 Task: Check the current traffic on Lake Shore Drive.
Action: Key pressed <Key.caps_lock>L<Key.caps_lock>ake<Key.space><Key.caps_lock>S<Key.caps_lock>hore<Key.space>d
Screenshot: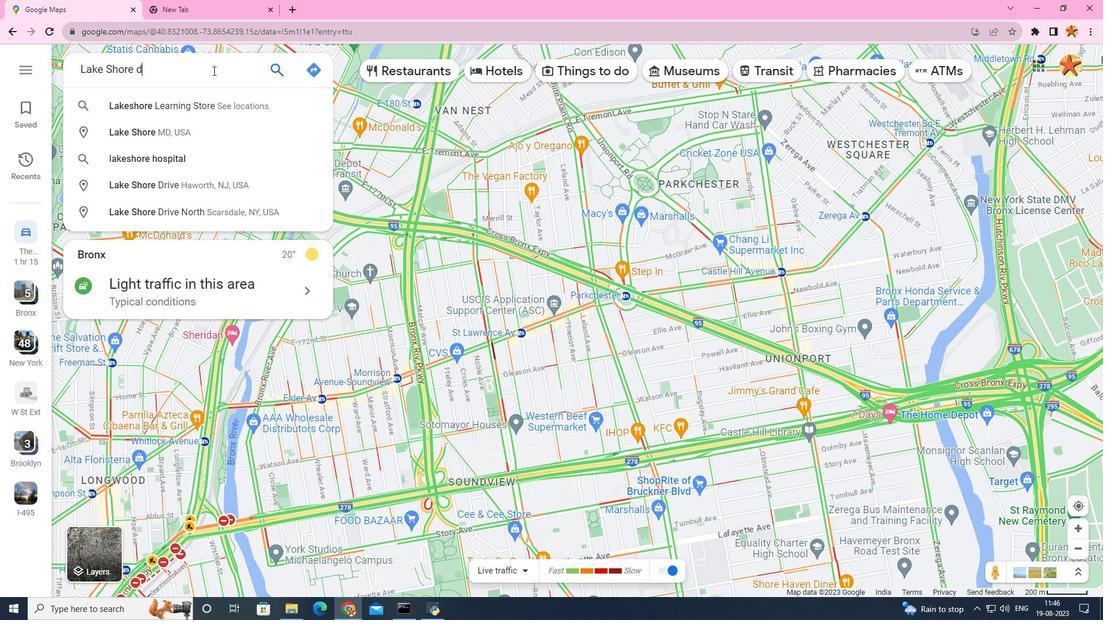 
Action: Mouse moved to (149, 195)
Screenshot: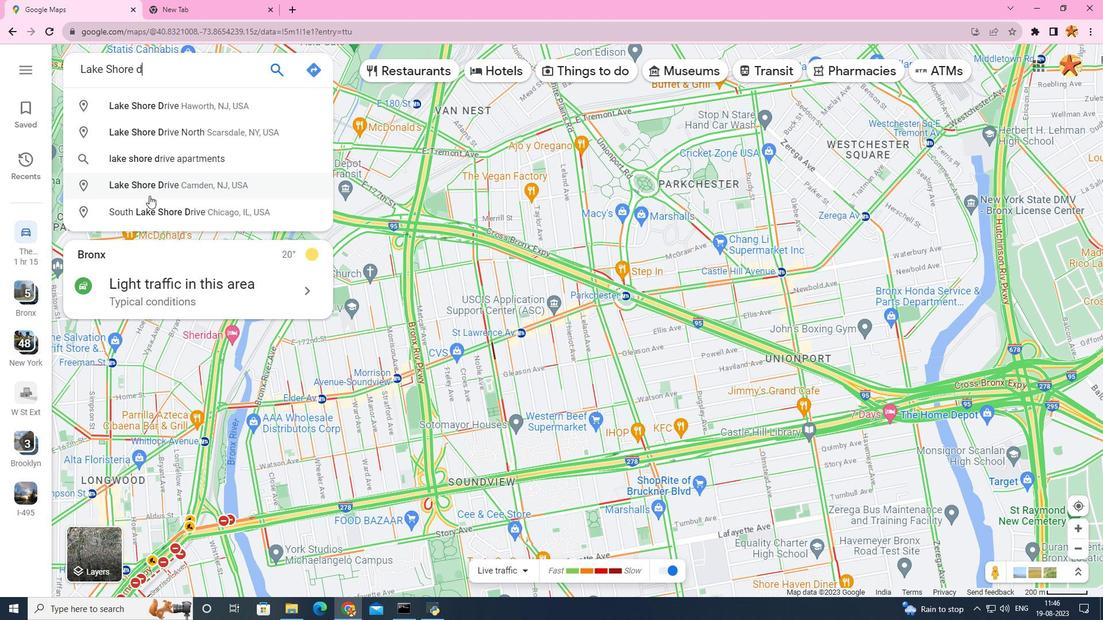 
Action: Mouse pressed left at (149, 195)
Screenshot: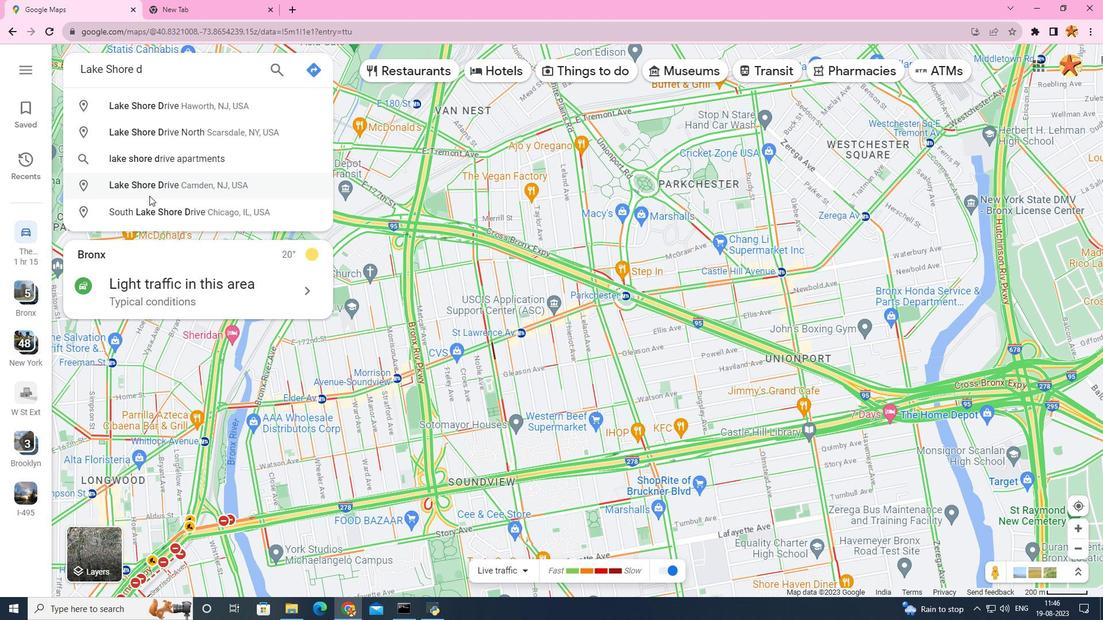 
Action: Mouse moved to (494, 553)
Screenshot: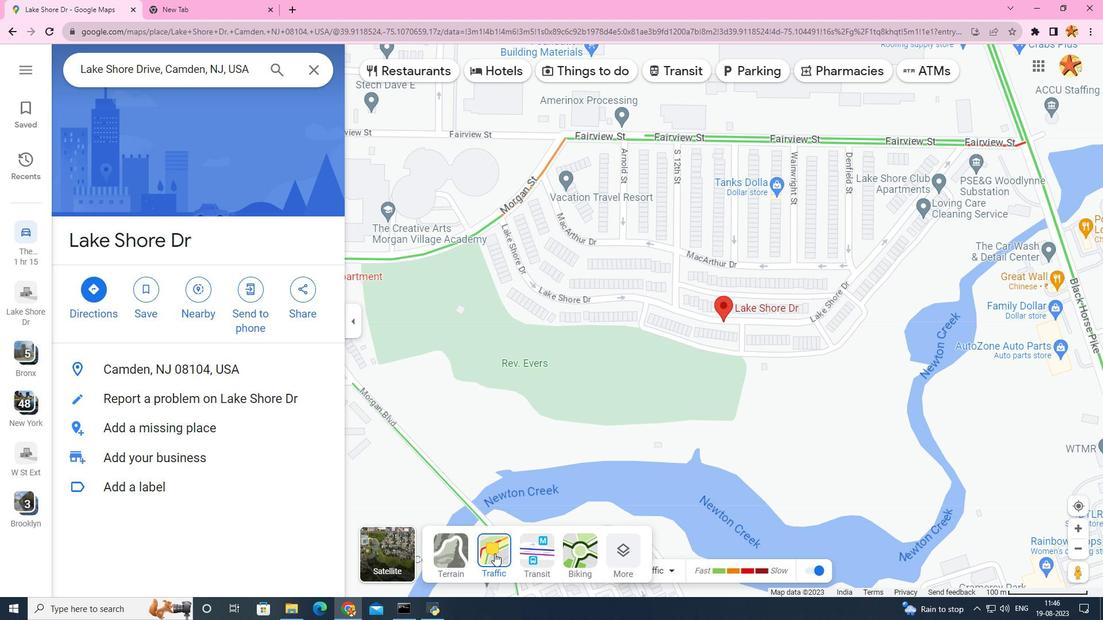 
Action: Mouse pressed left at (494, 553)
Screenshot: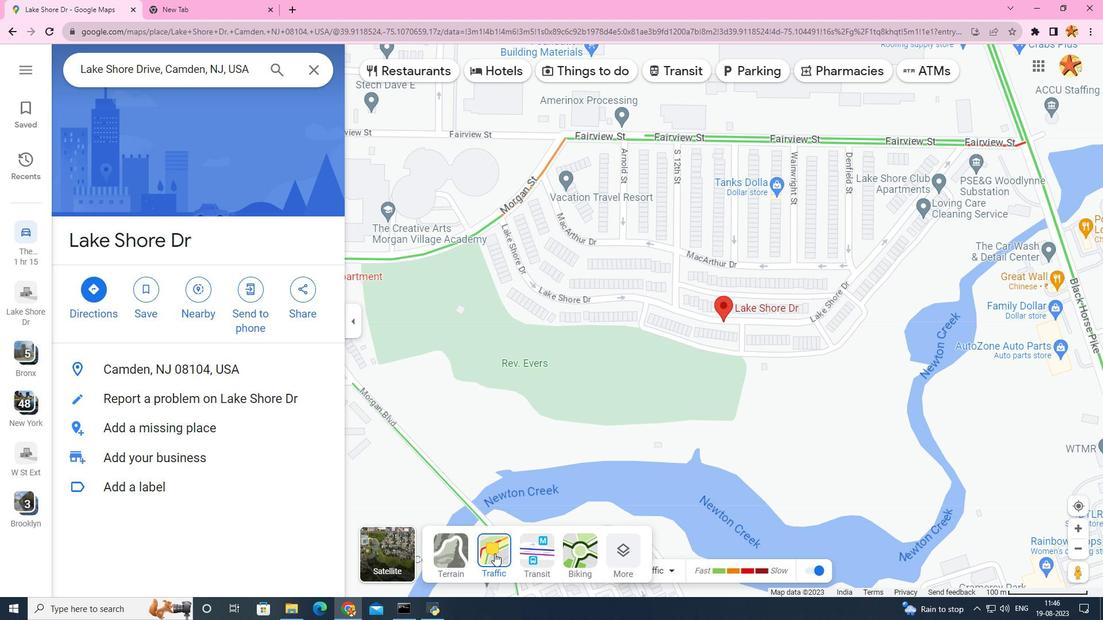 
Action: Mouse pressed left at (494, 553)
Screenshot: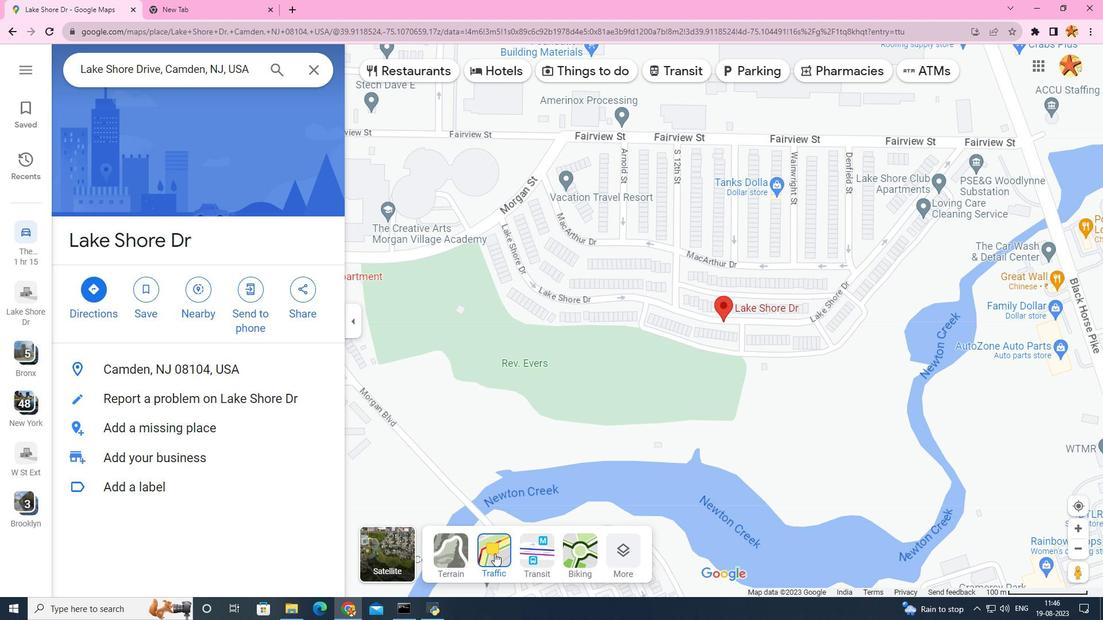 
Action: Mouse moved to (845, 297)
Screenshot: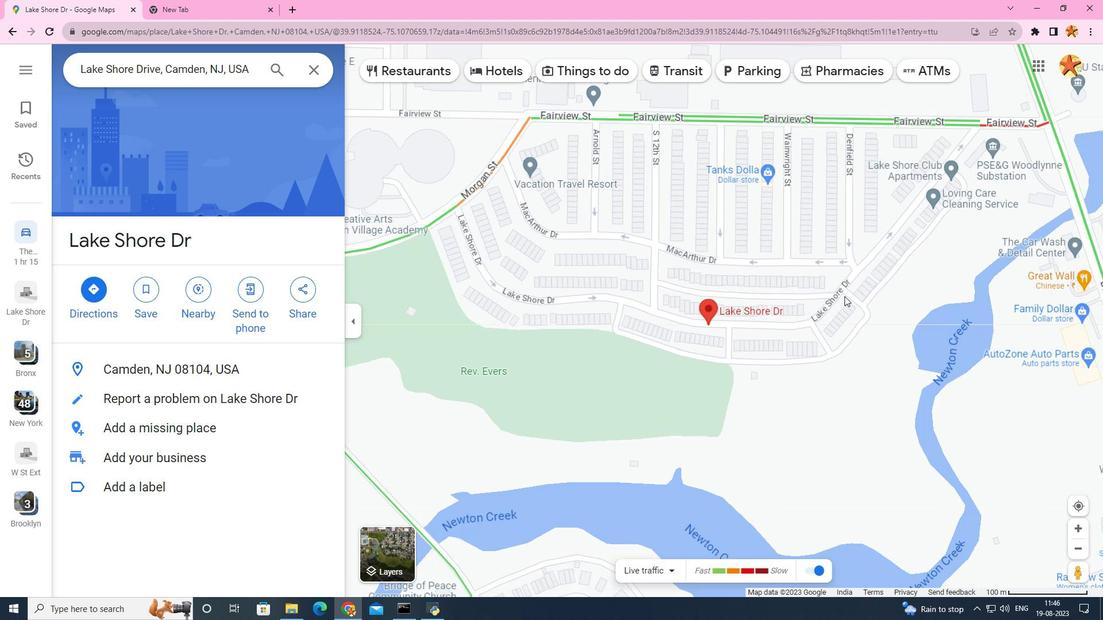 
Action: Mouse scrolled (845, 297) with delta (0, 0)
Screenshot: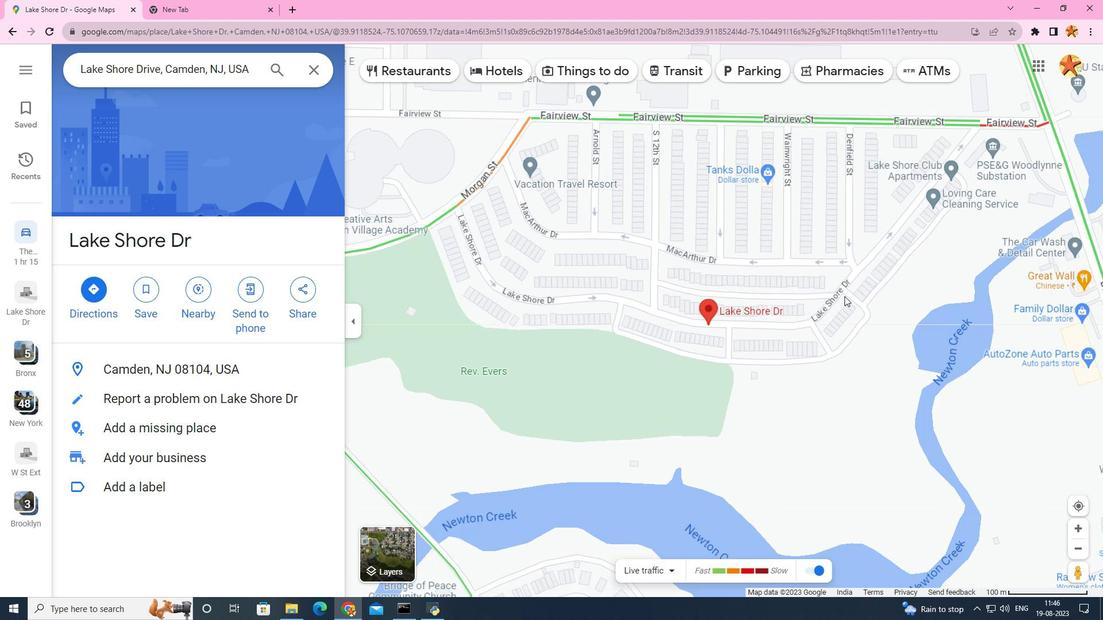 
Action: Mouse moved to (844, 296)
Screenshot: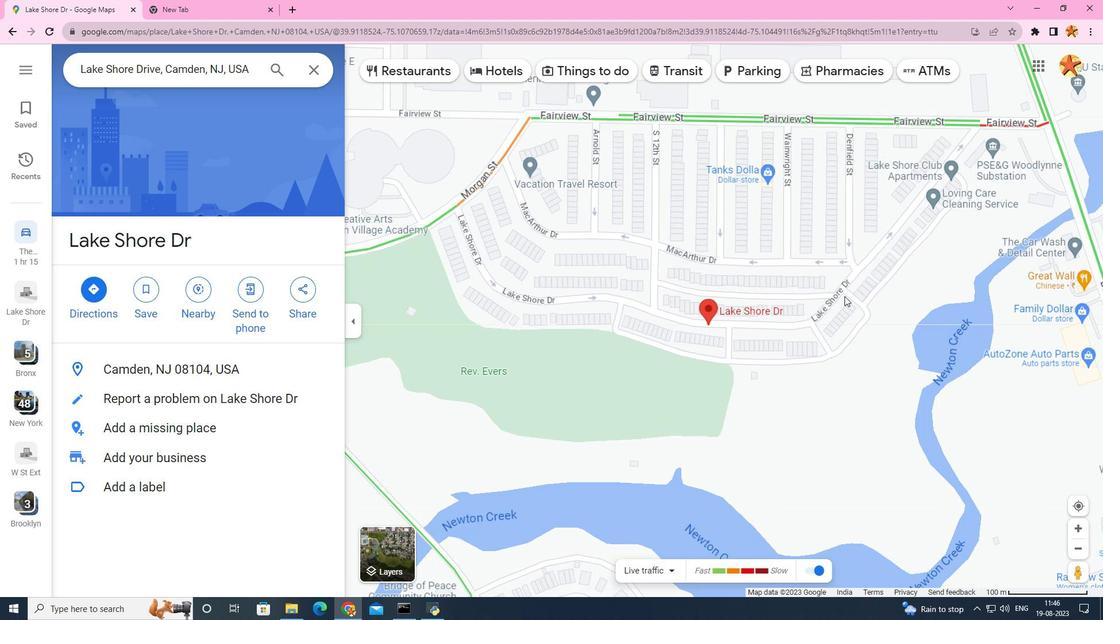 
Action: Mouse scrolled (844, 297) with delta (0, 0)
Screenshot: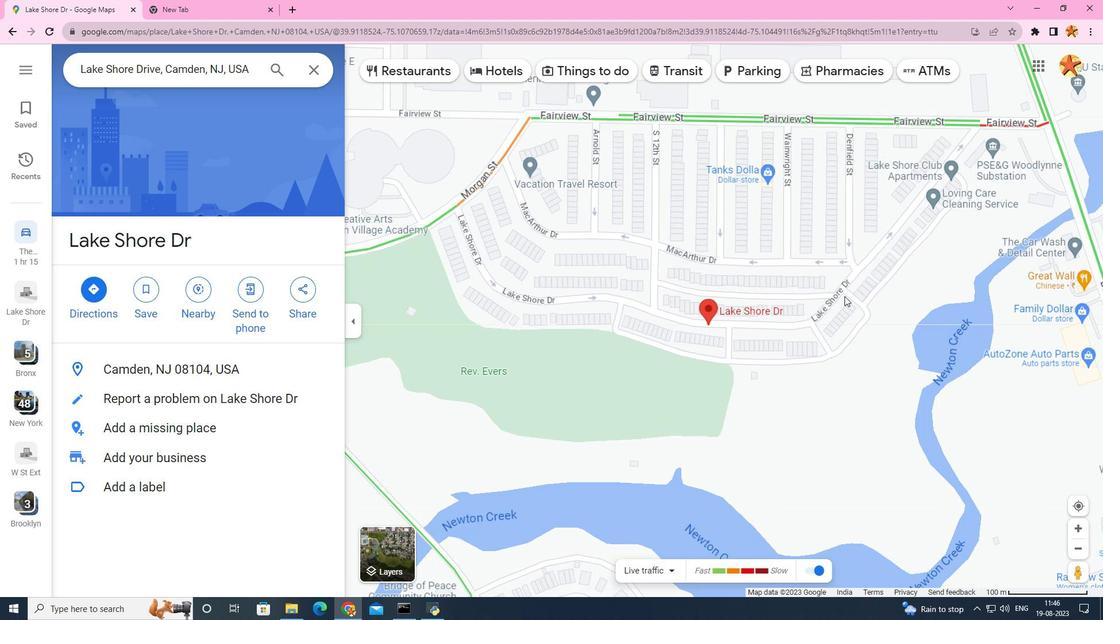 
Action: Mouse scrolled (844, 297) with delta (0, 0)
Screenshot: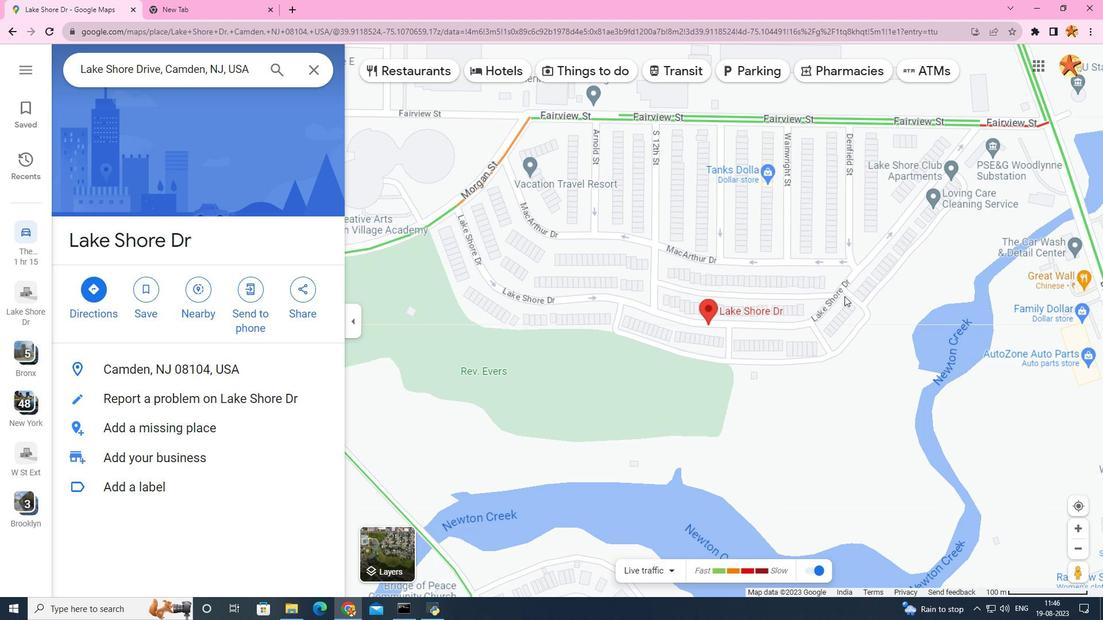 
Action: Mouse scrolled (844, 297) with delta (0, 0)
Screenshot: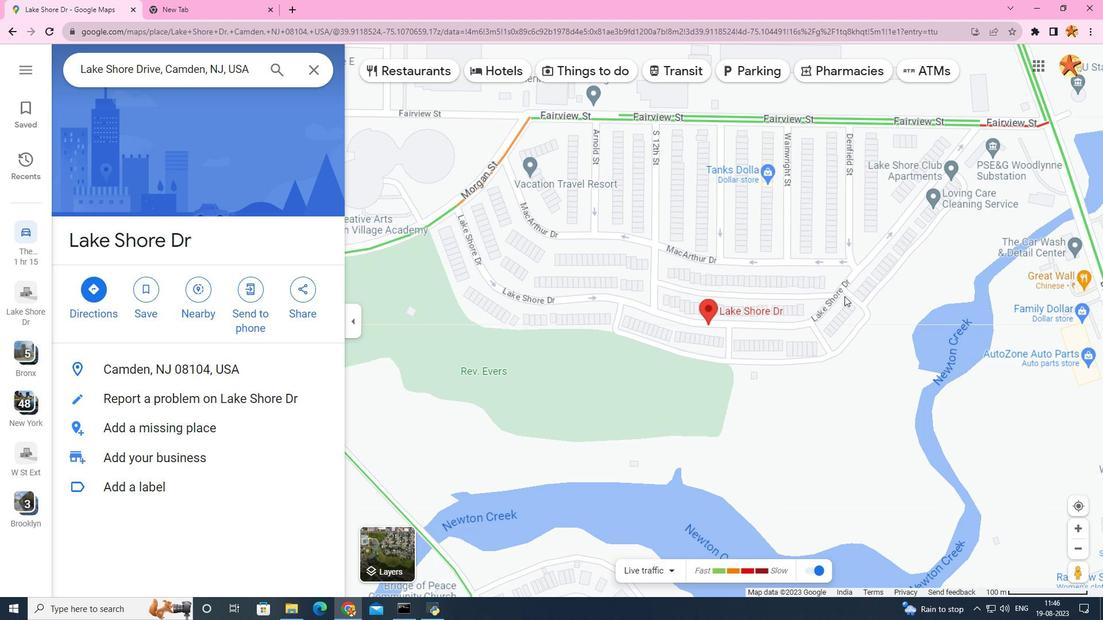 
Action: Mouse moved to (844, 296)
Screenshot: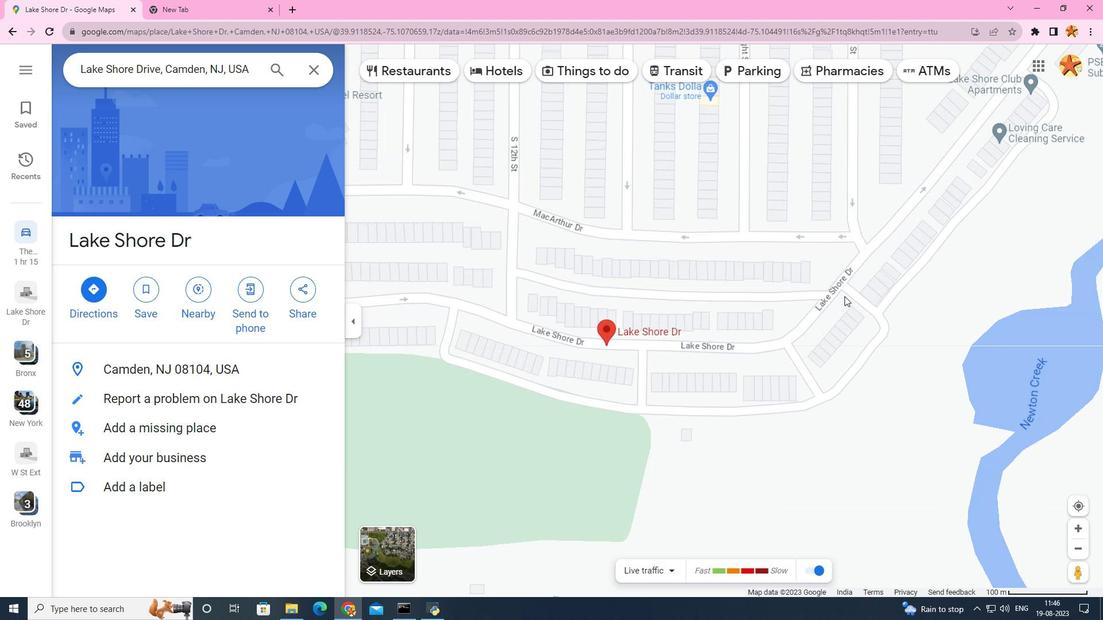 
Action: Mouse scrolled (844, 297) with delta (0, 0)
Screenshot: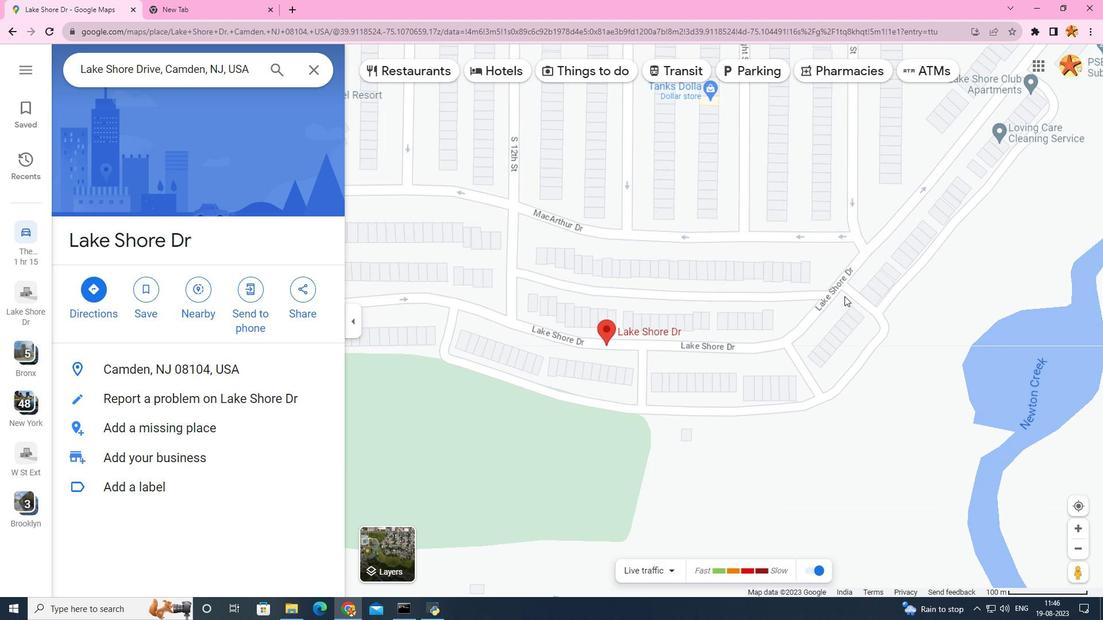 
Action: Mouse moved to (528, 236)
Screenshot: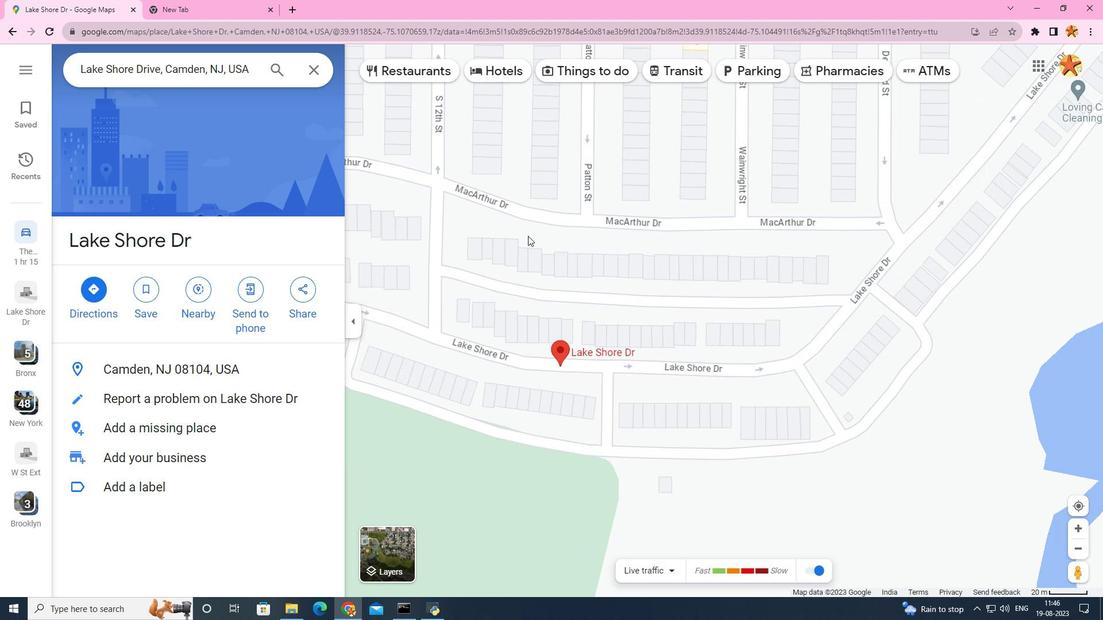 
Action: Mouse scrolled (528, 236) with delta (0, 0)
Screenshot: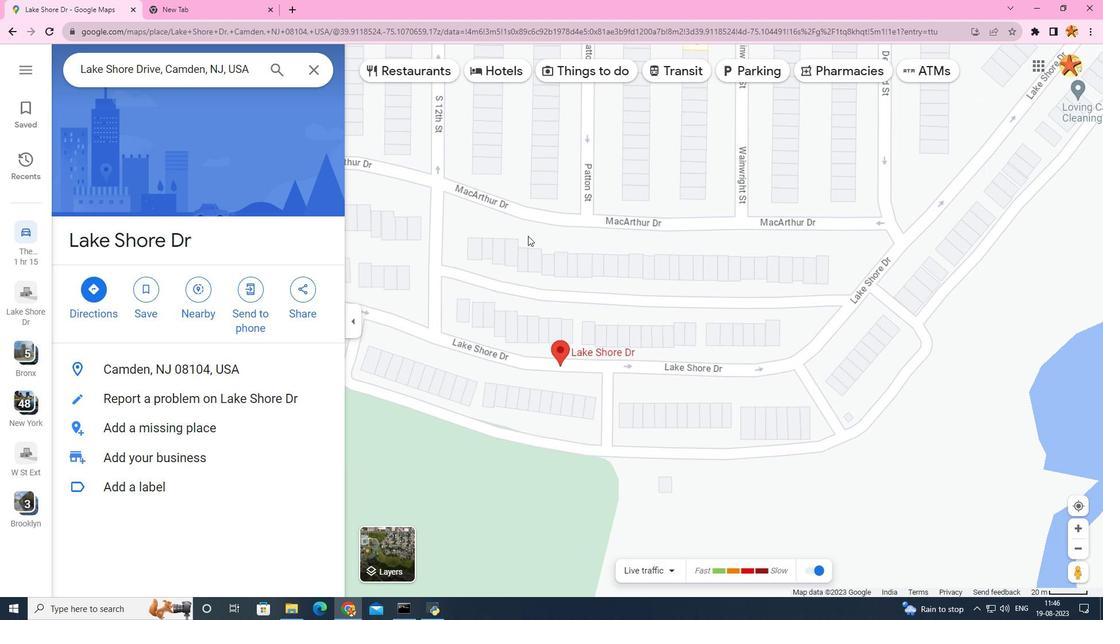 
Action: Mouse scrolled (528, 236) with delta (0, 0)
Screenshot: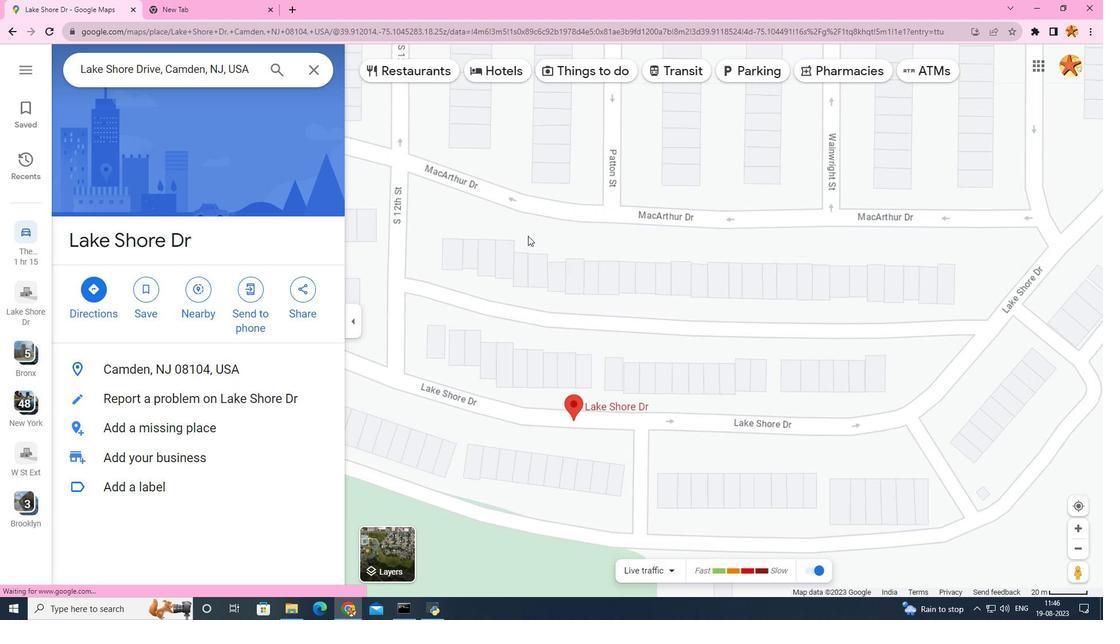 
Action: Mouse scrolled (528, 236) with delta (0, 0)
Screenshot: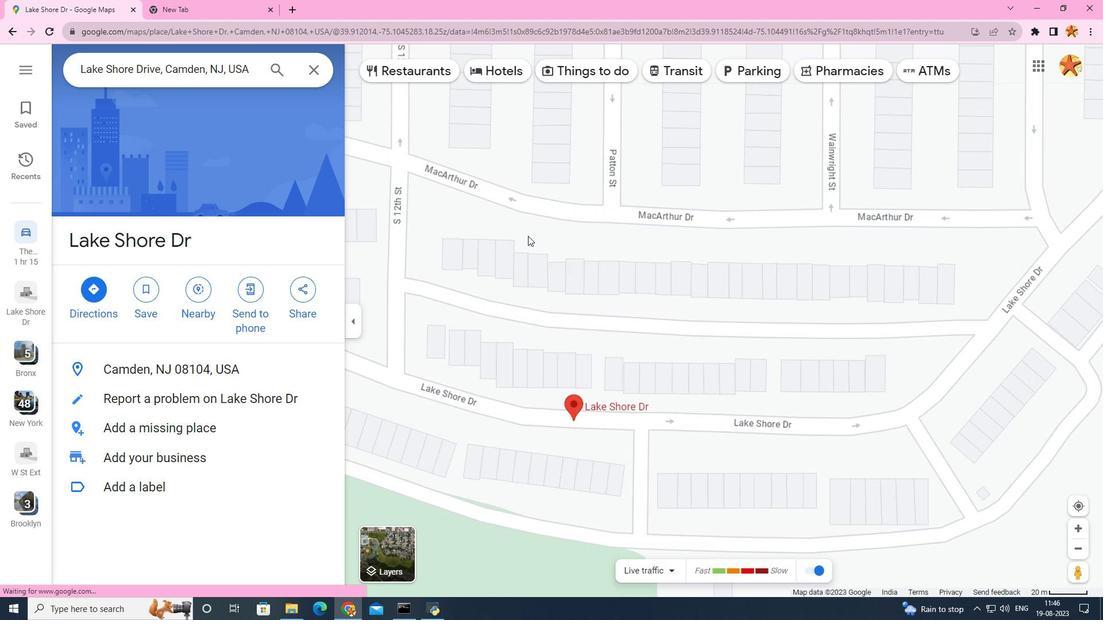 
Action: Mouse scrolled (528, 236) with delta (0, 0)
Screenshot: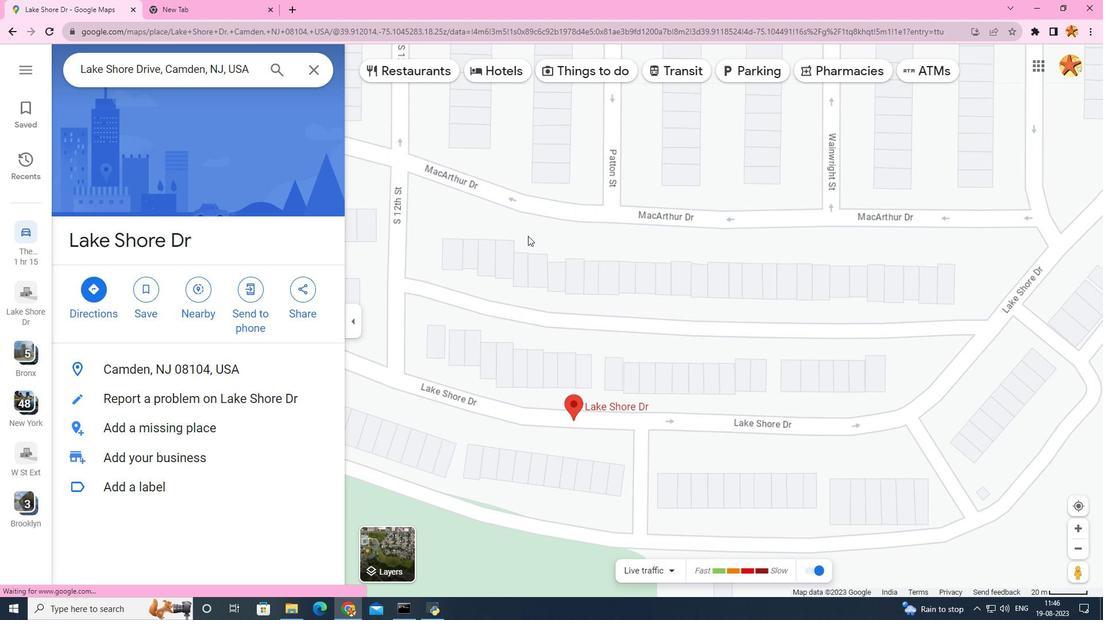 
Action: Mouse moved to (533, 491)
Screenshot: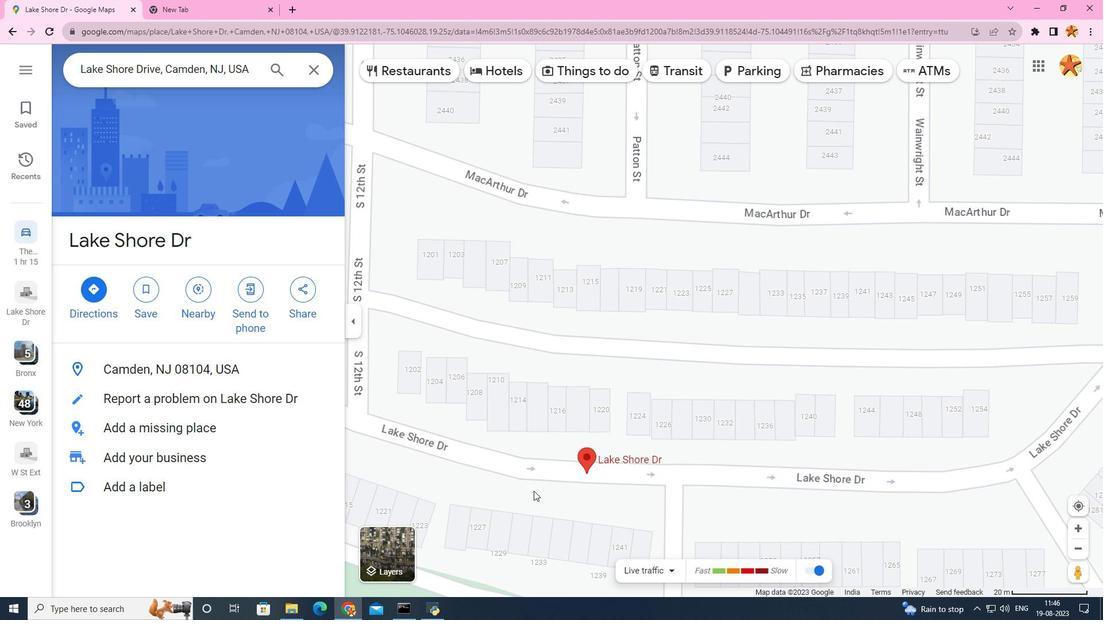 
Action: Mouse scrolled (533, 491) with delta (0, 0)
Screenshot: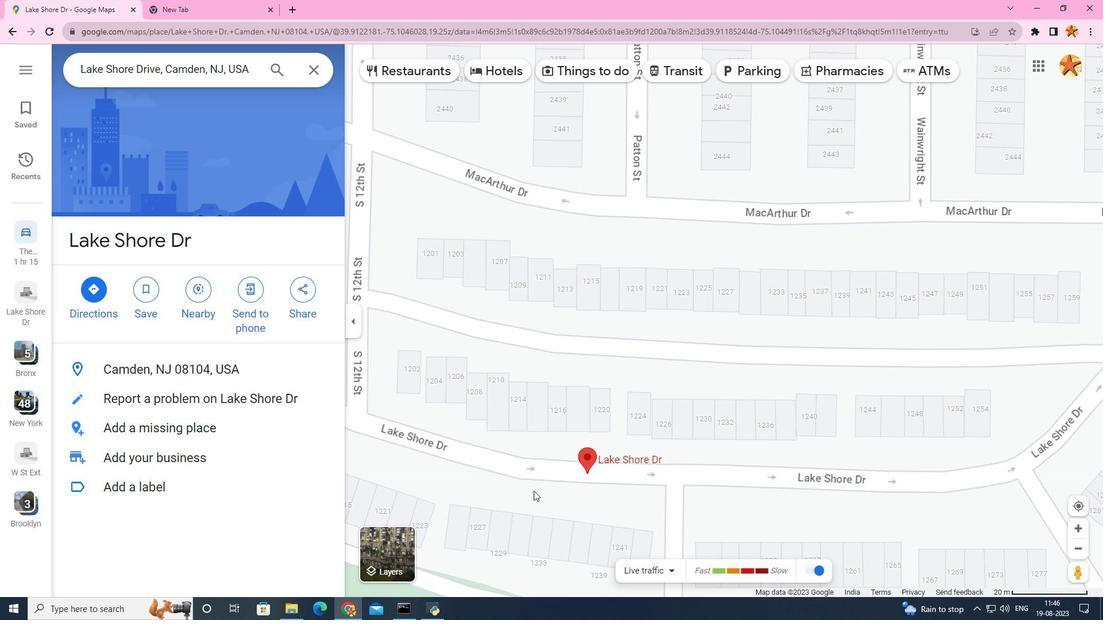 
Action: Mouse scrolled (533, 491) with delta (0, 0)
Screenshot: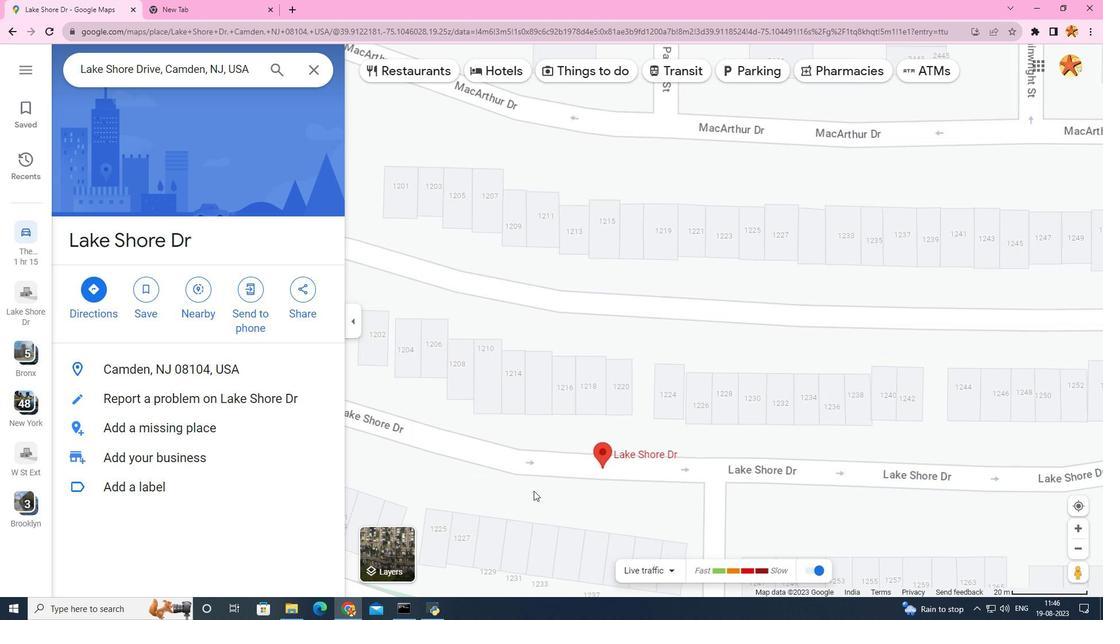 
Action: Mouse scrolled (533, 491) with delta (0, 0)
Screenshot: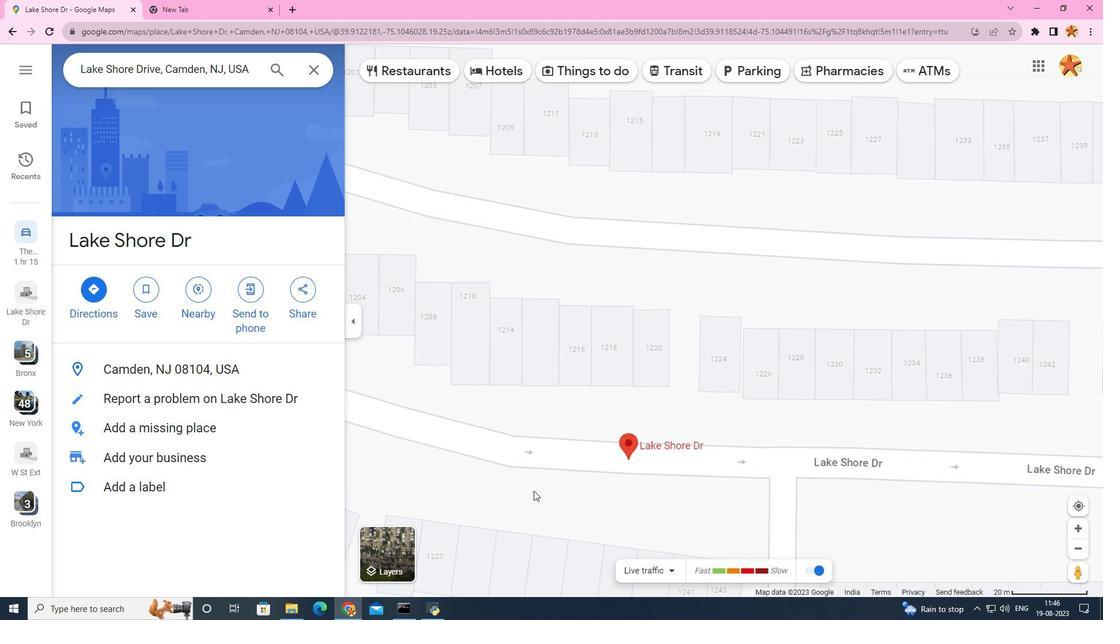 
Action: Mouse scrolled (533, 491) with delta (0, 0)
Screenshot: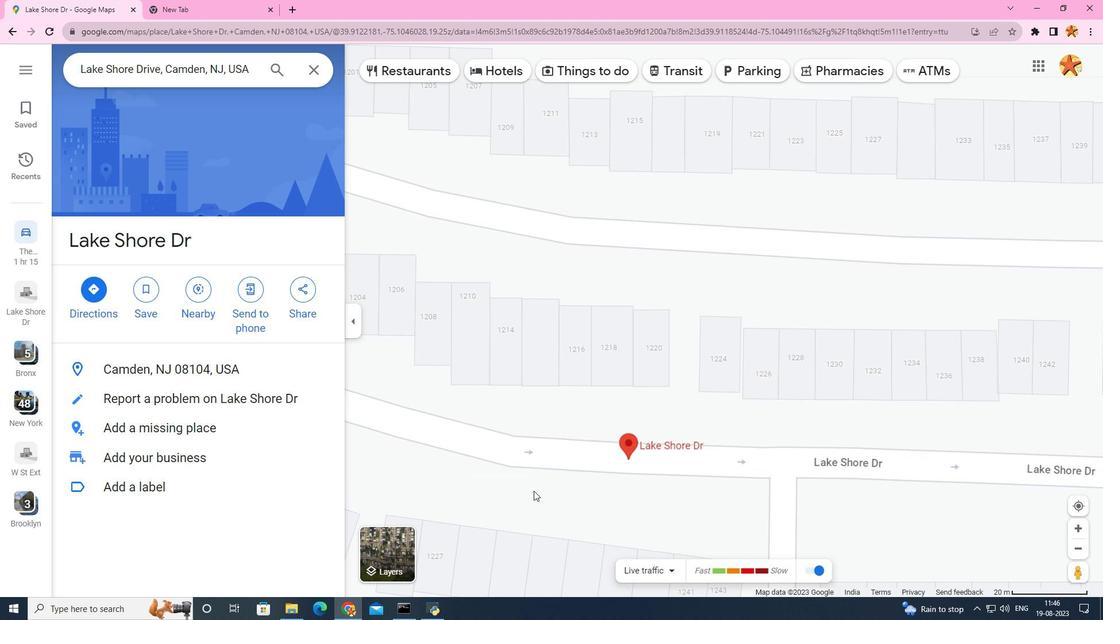
Action: Mouse scrolled (533, 491) with delta (0, 0)
Screenshot: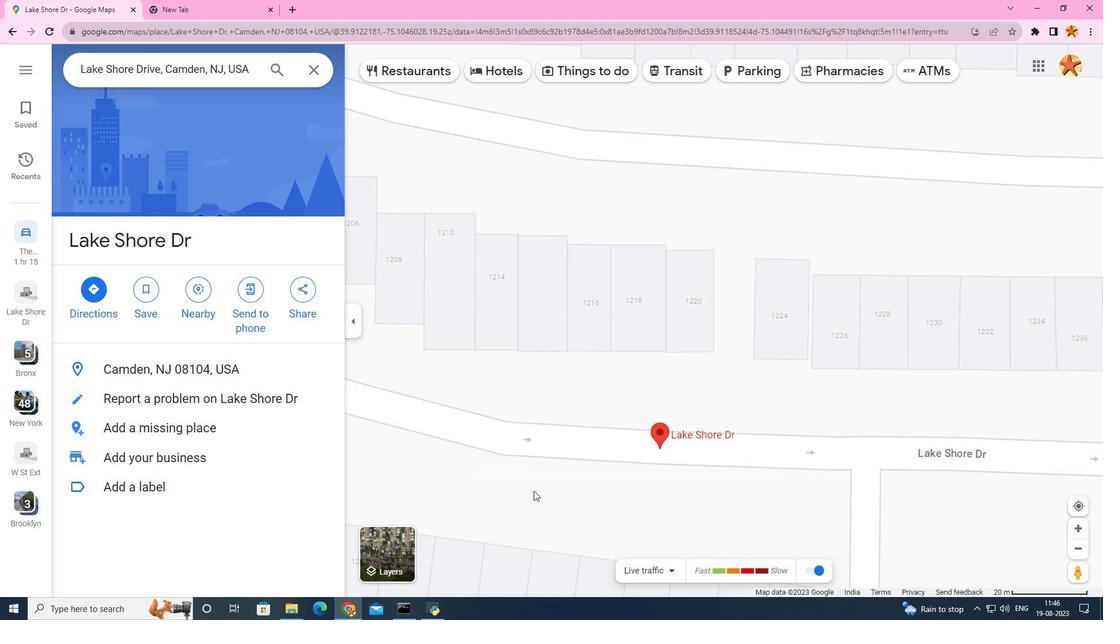 
Action: Mouse scrolled (533, 490) with delta (0, 0)
Screenshot: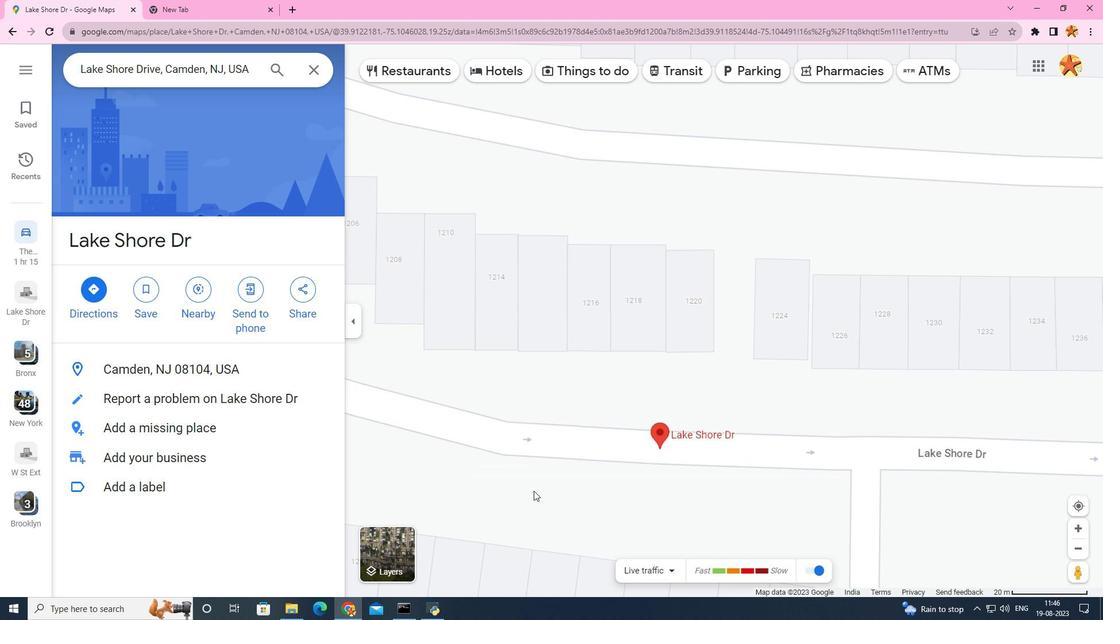 
Action: Mouse scrolled (533, 490) with delta (0, 0)
Screenshot: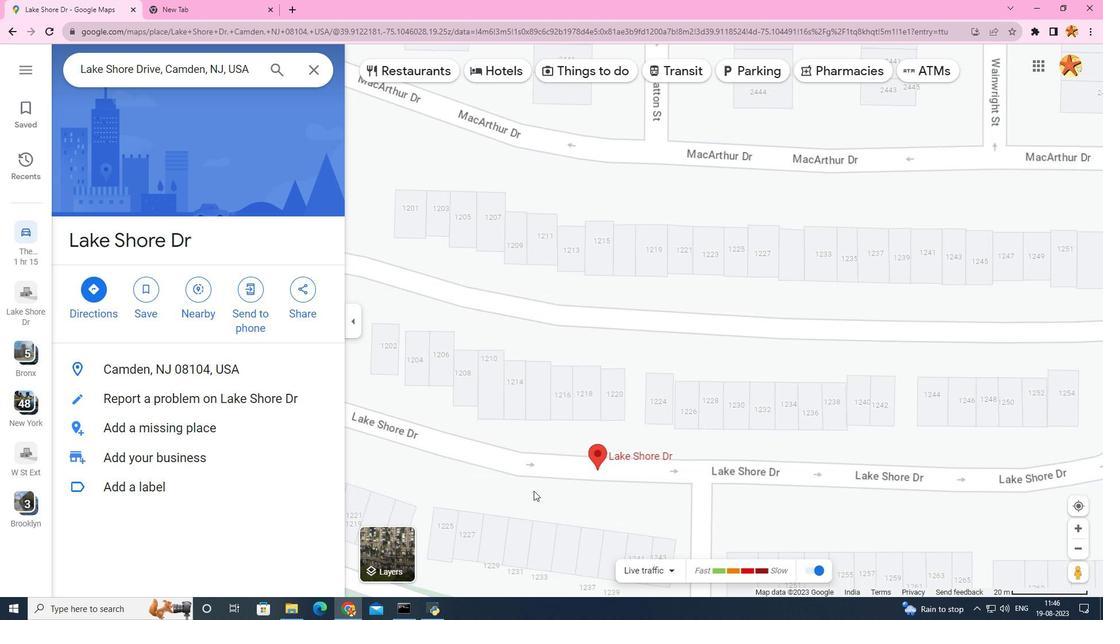 
Action: Mouse scrolled (533, 490) with delta (0, 0)
Screenshot: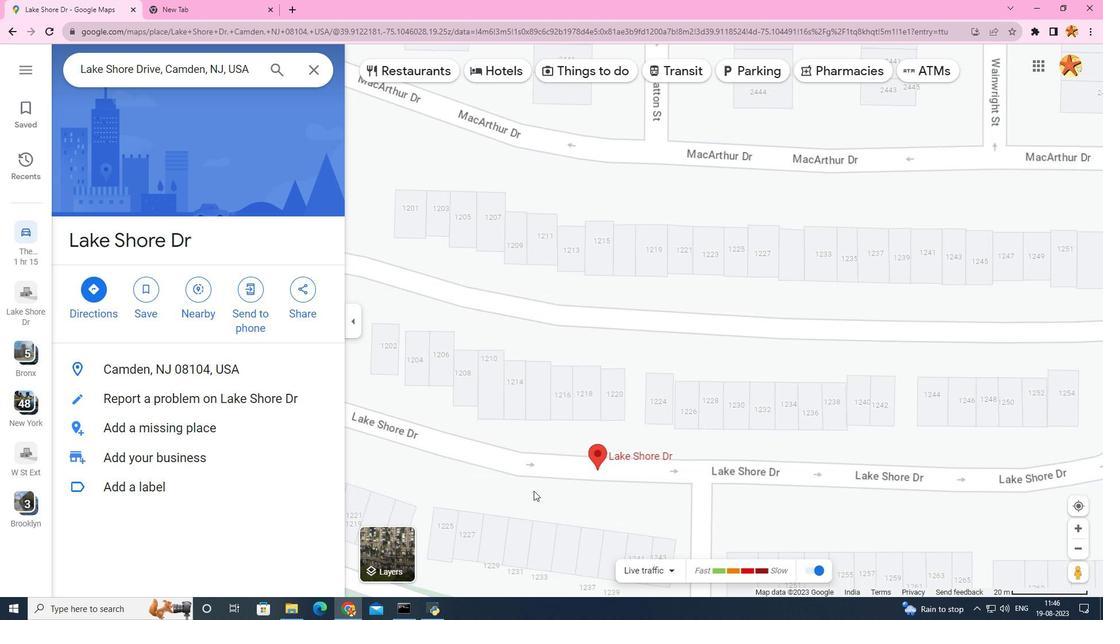 
Action: Mouse scrolled (533, 490) with delta (0, 0)
Screenshot: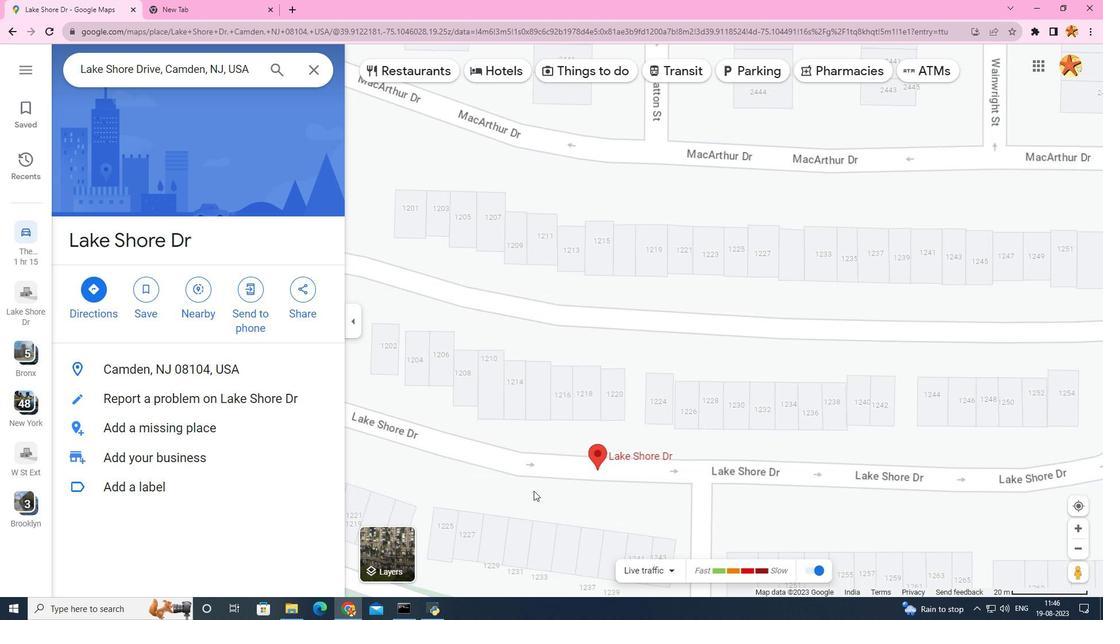 
Action: Mouse scrolled (533, 490) with delta (0, 0)
Screenshot: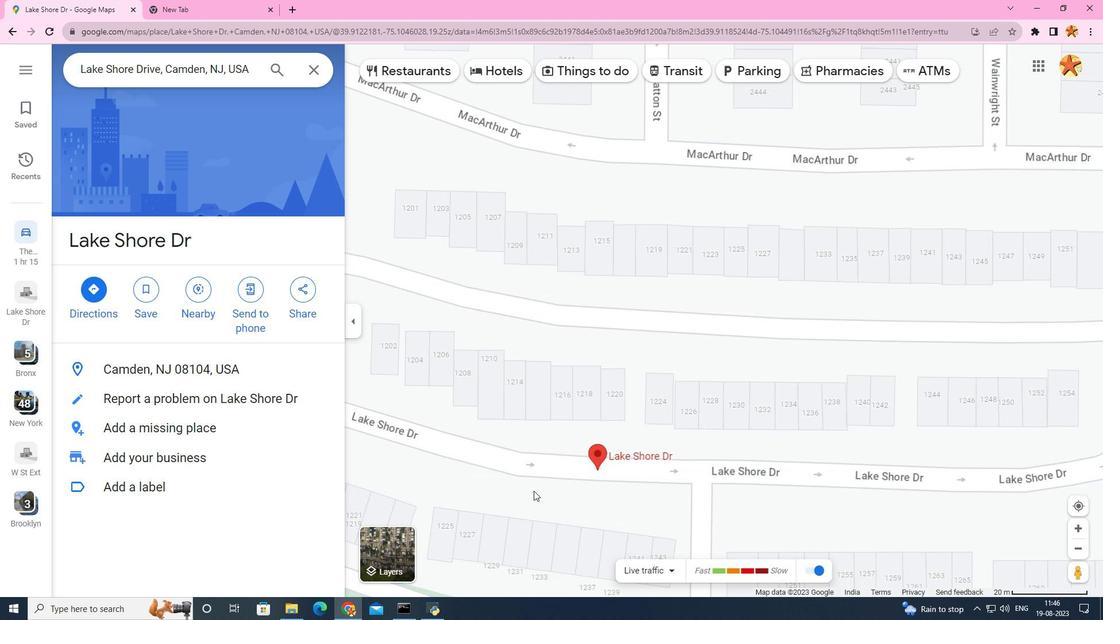 
Action: Mouse scrolled (533, 490) with delta (0, 0)
Screenshot: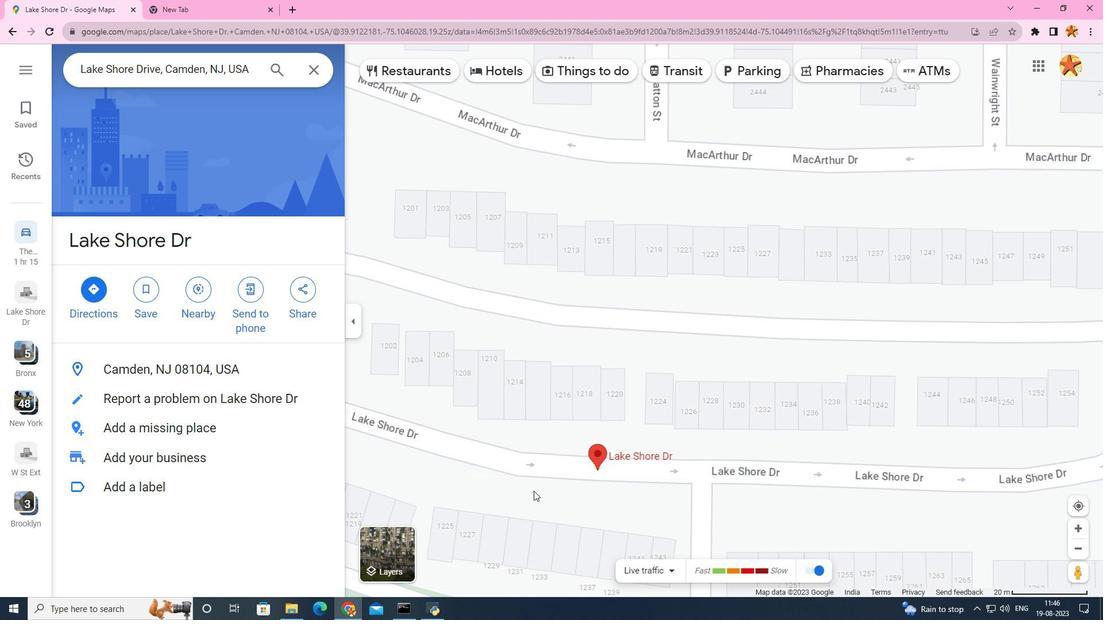 
Action: Mouse scrolled (533, 490) with delta (0, 0)
Screenshot: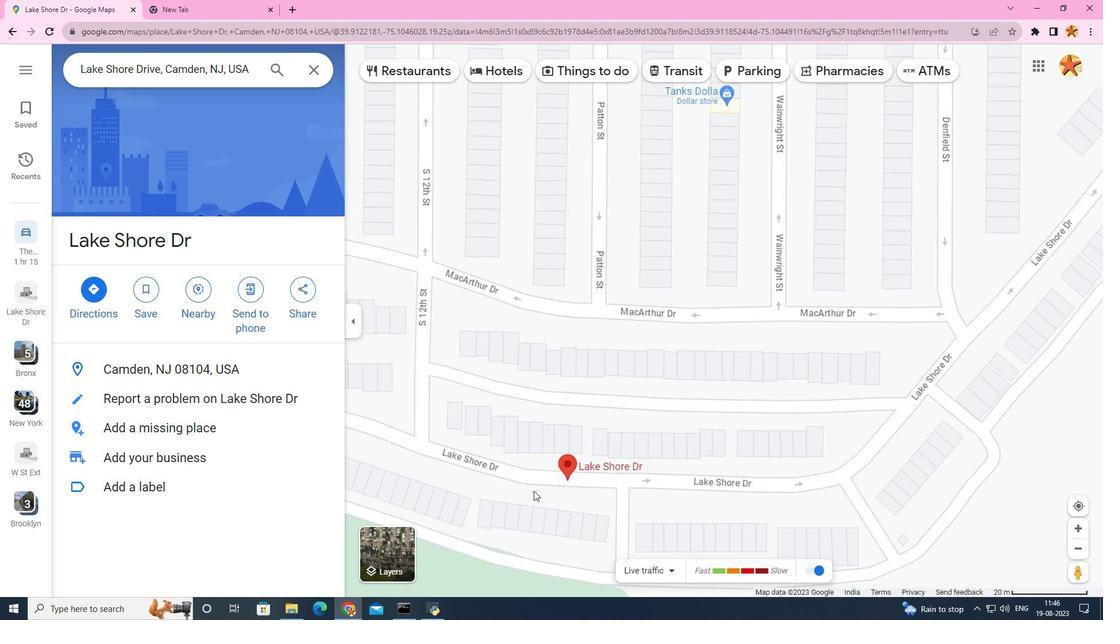 
Action: Mouse scrolled (533, 490) with delta (0, 0)
Screenshot: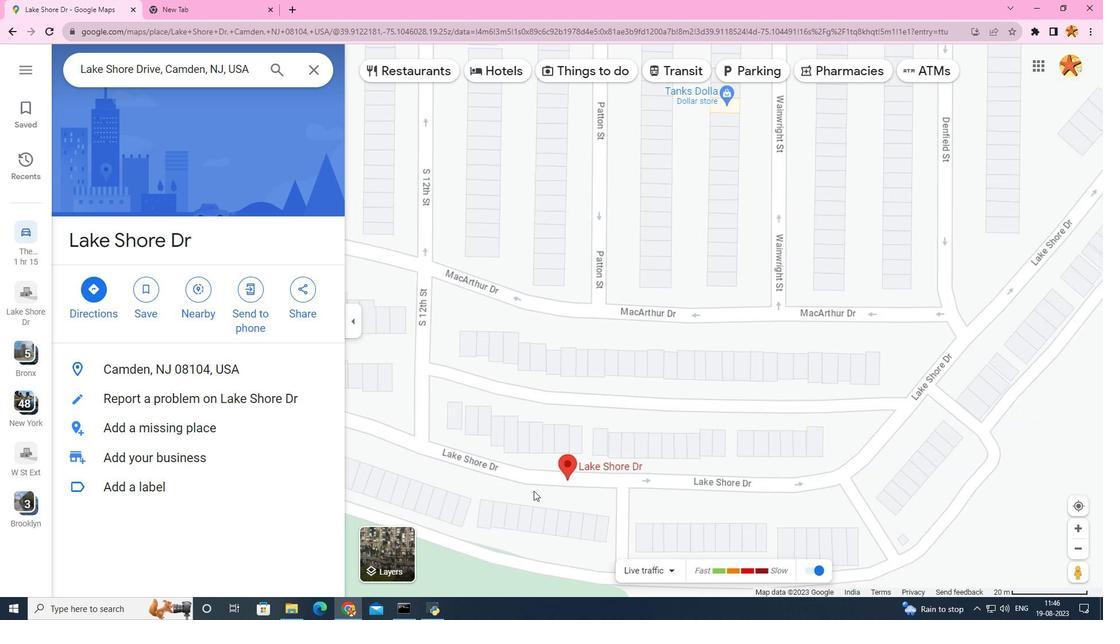 
Action: Mouse scrolled (533, 491) with delta (0, 0)
Screenshot: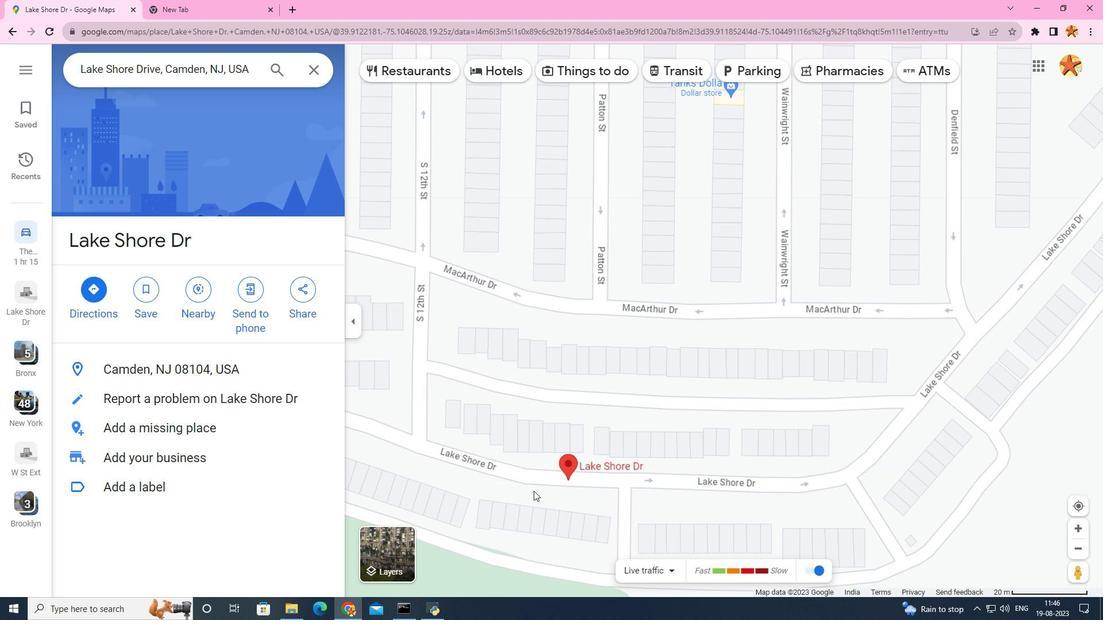 
Action: Mouse scrolled (533, 491) with delta (0, 0)
Screenshot: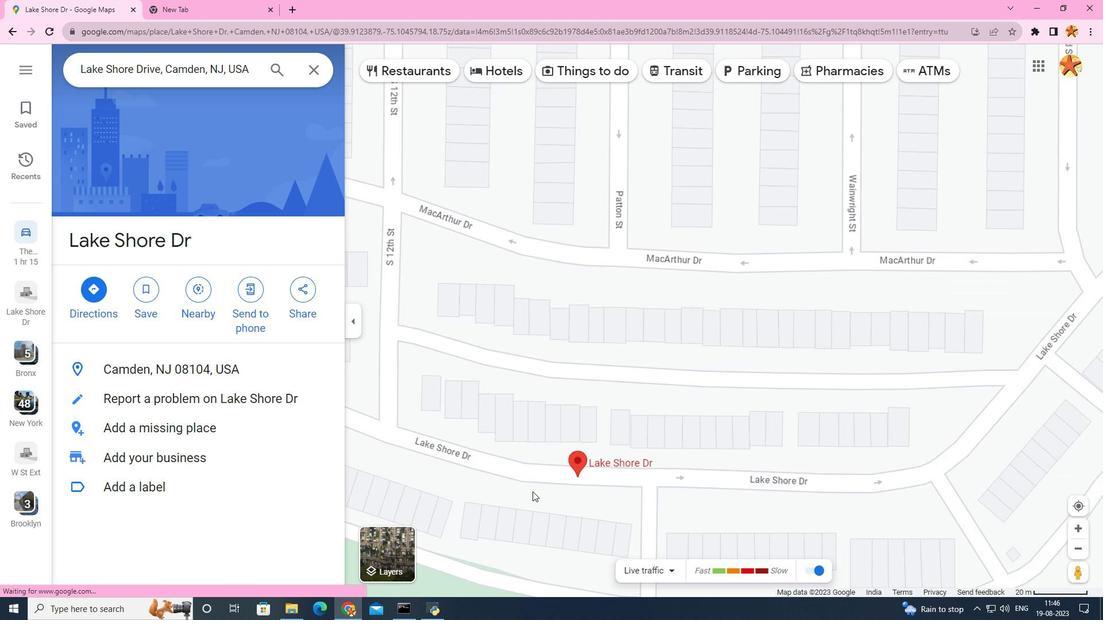 
Action: Mouse moved to (532, 491)
Screenshot: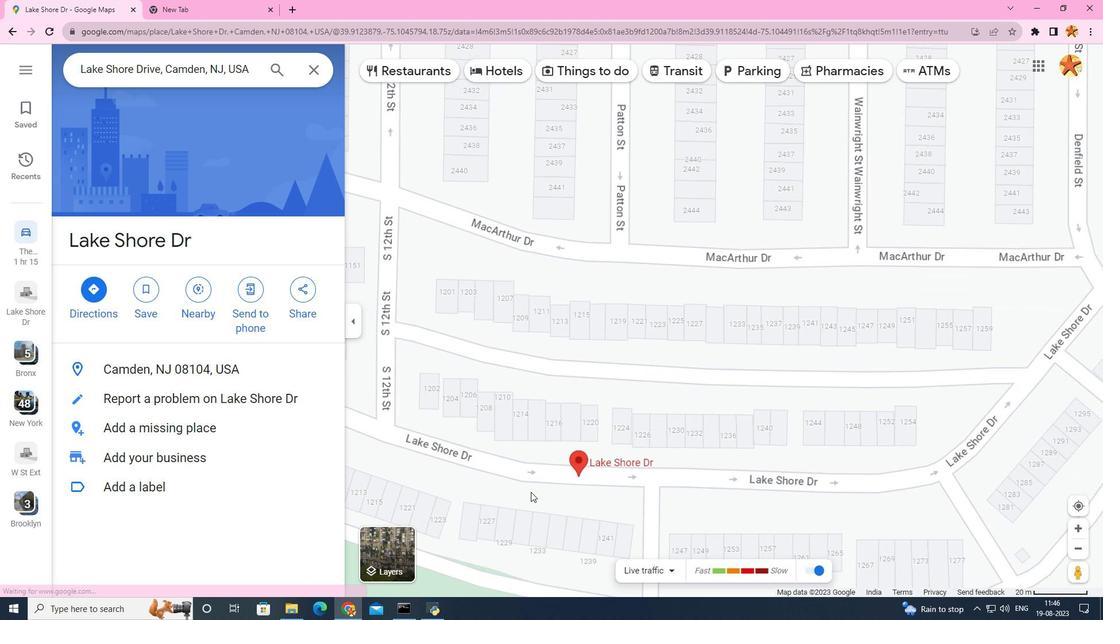 
Action: Mouse scrolled (532, 492) with delta (0, 0)
Screenshot: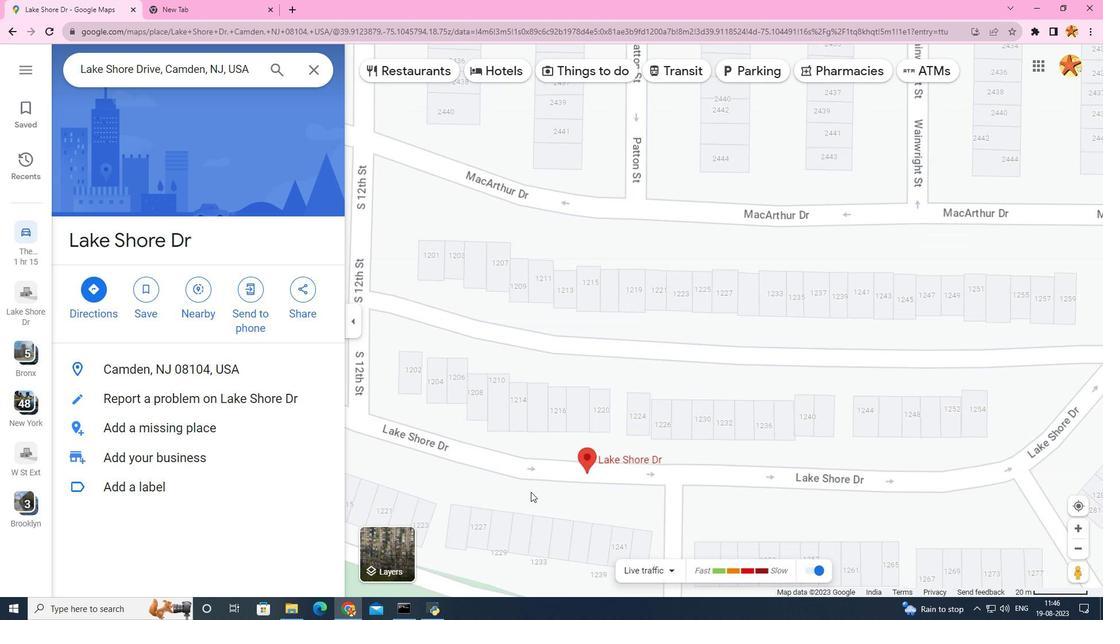 
Action: Mouse moved to (529, 493)
Screenshot: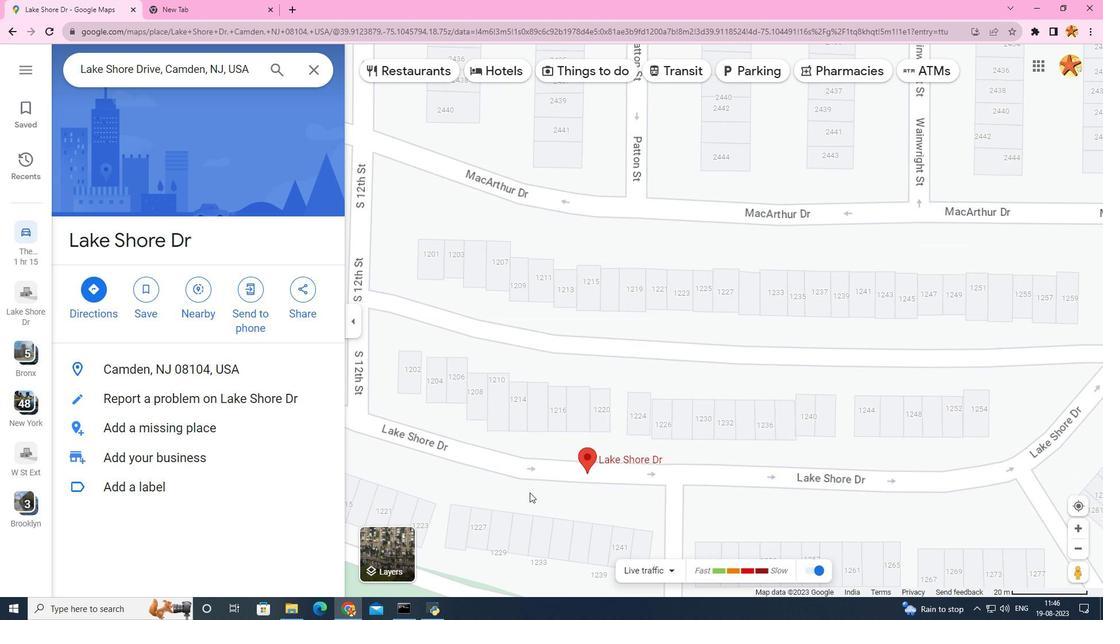 
Action: Mouse scrolled (529, 492) with delta (0, 0)
Screenshot: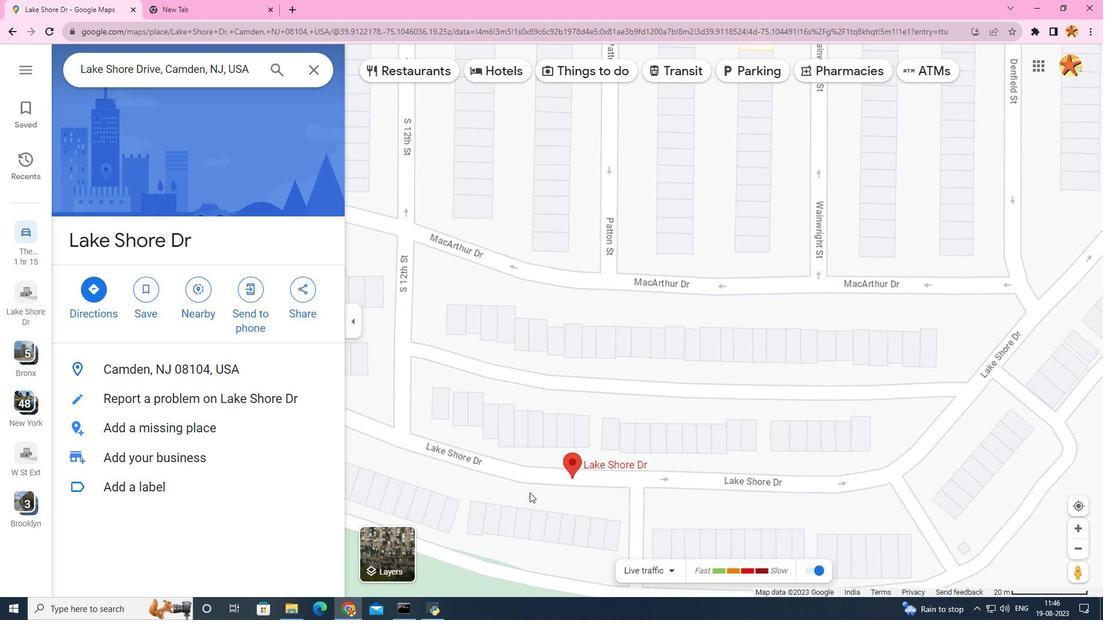 
Action: Mouse scrolled (529, 492) with delta (0, 0)
Screenshot: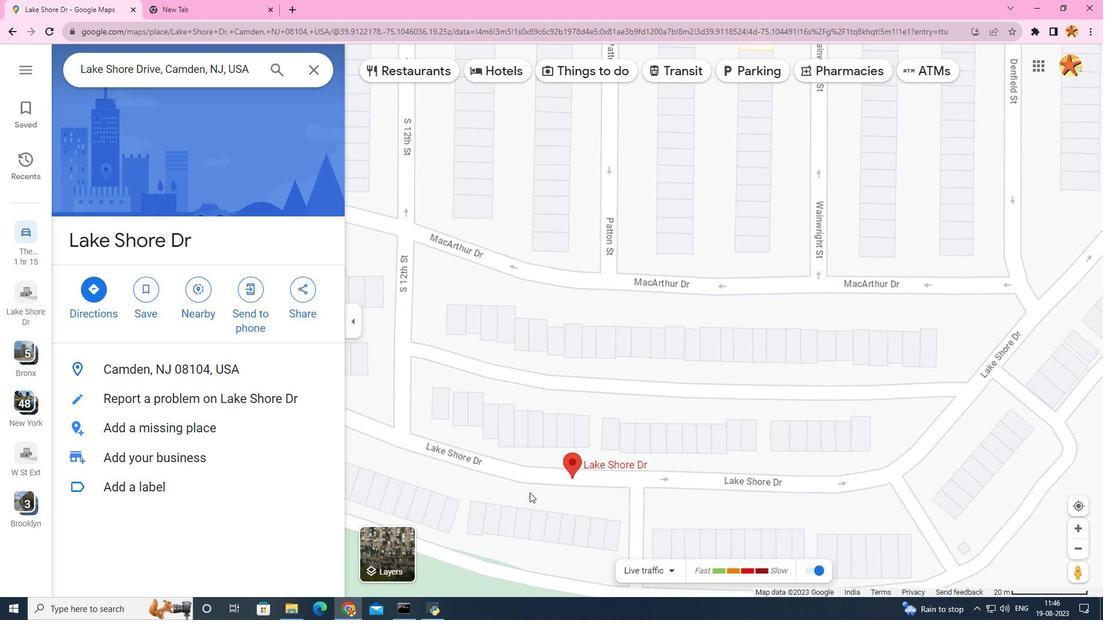 
Action: Mouse scrolled (529, 492) with delta (0, 0)
Screenshot: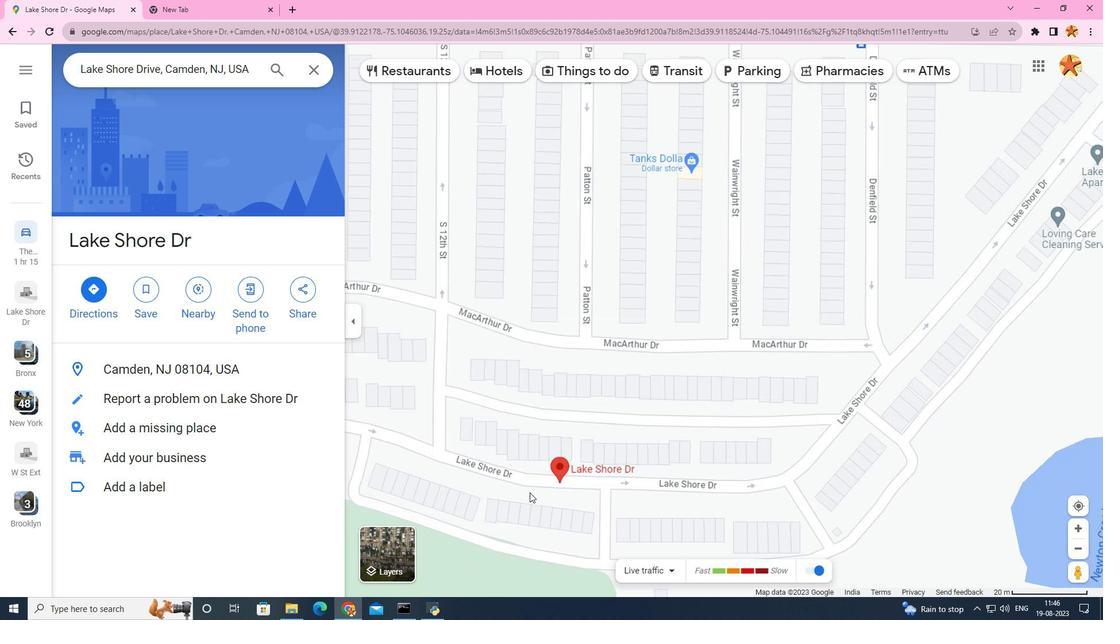 
Action: Mouse scrolled (529, 492) with delta (0, 0)
Screenshot: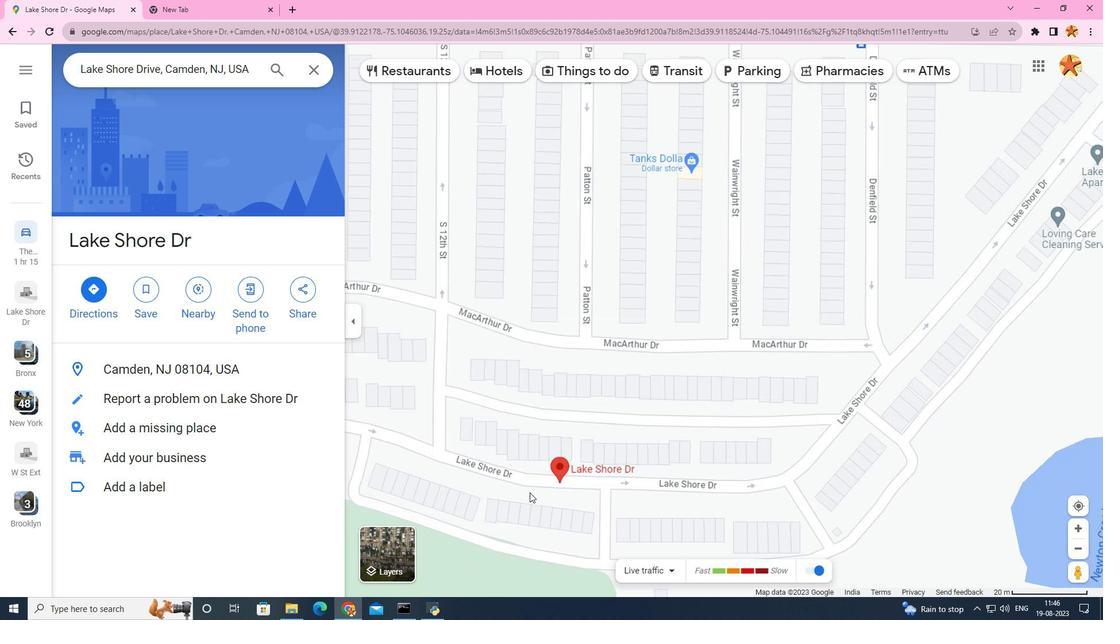 
Action: Mouse scrolled (529, 492) with delta (0, 0)
Screenshot: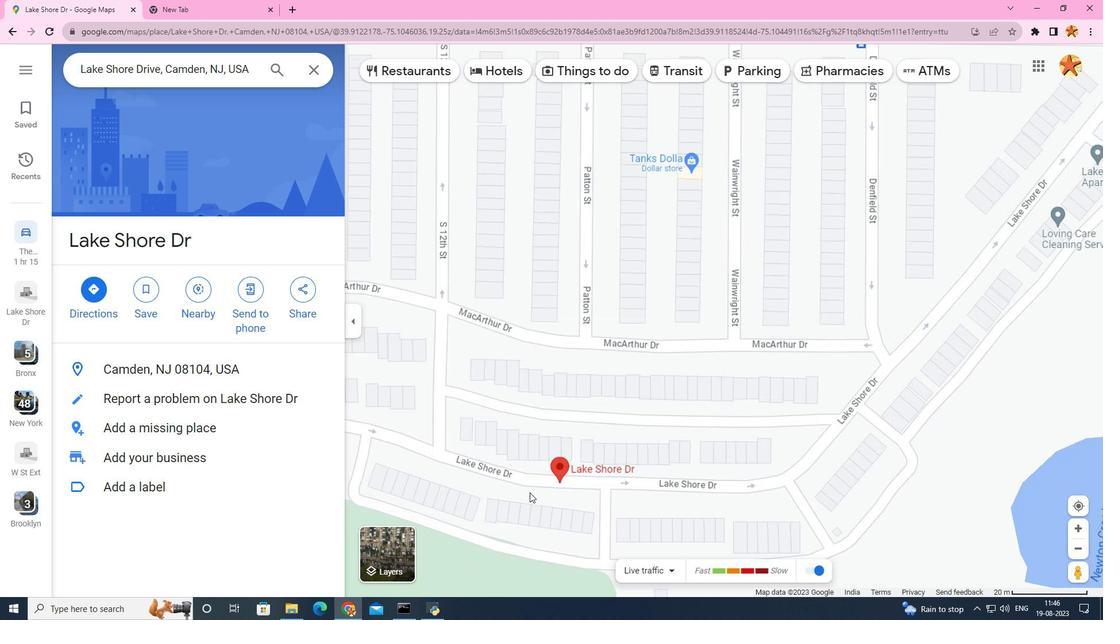 
Action: Mouse scrolled (529, 492) with delta (0, 0)
Screenshot: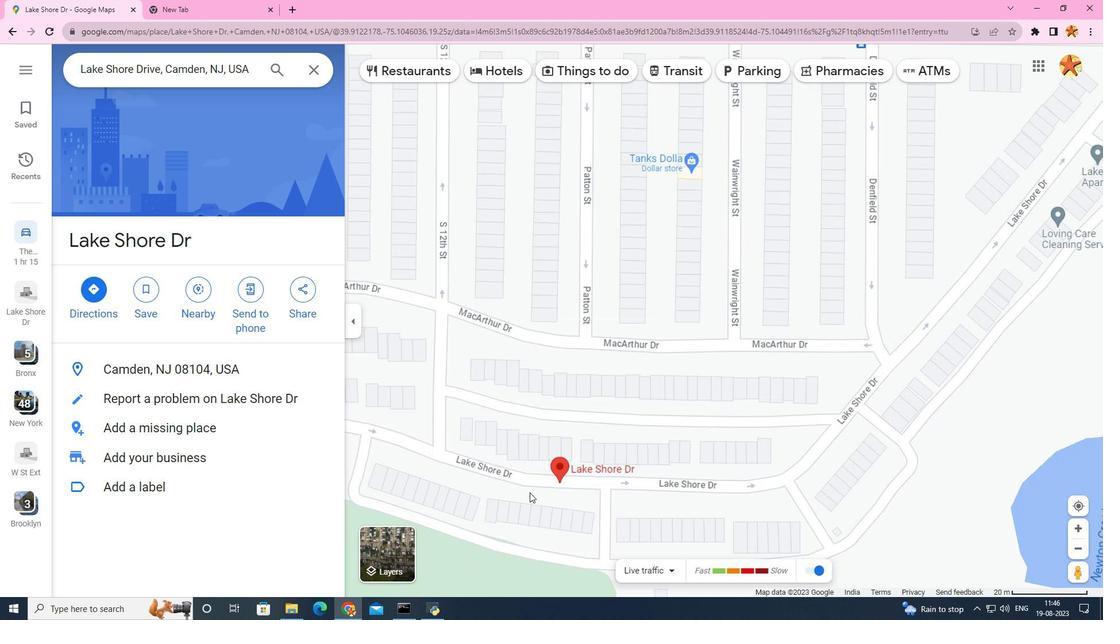 
Action: Mouse scrolled (529, 492) with delta (0, 0)
Screenshot: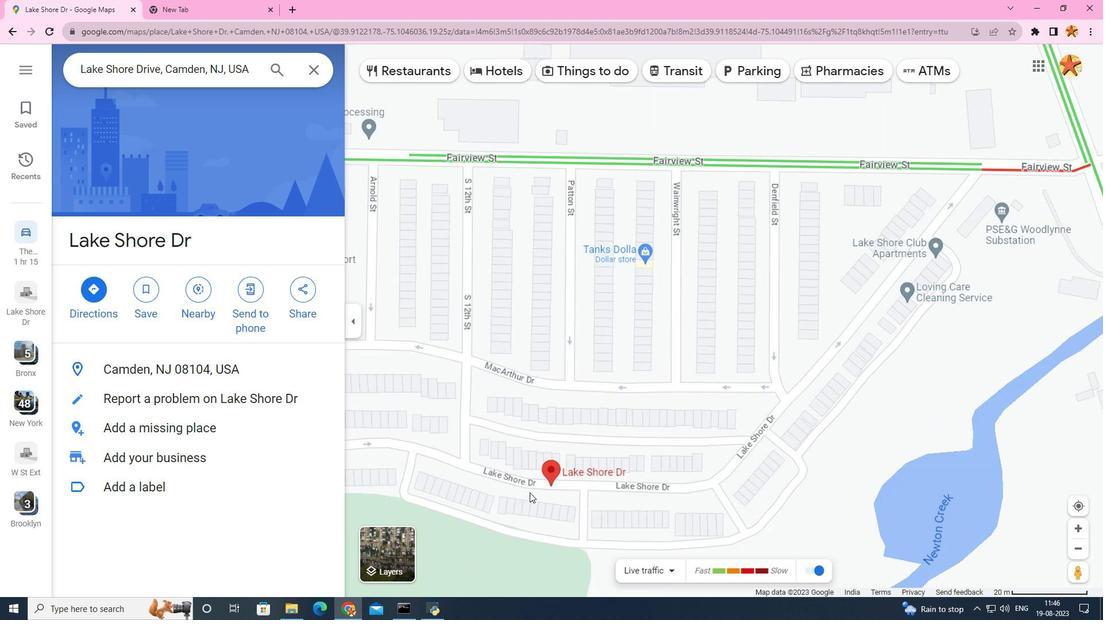 
Action: Mouse scrolled (529, 493) with delta (0, 0)
Screenshot: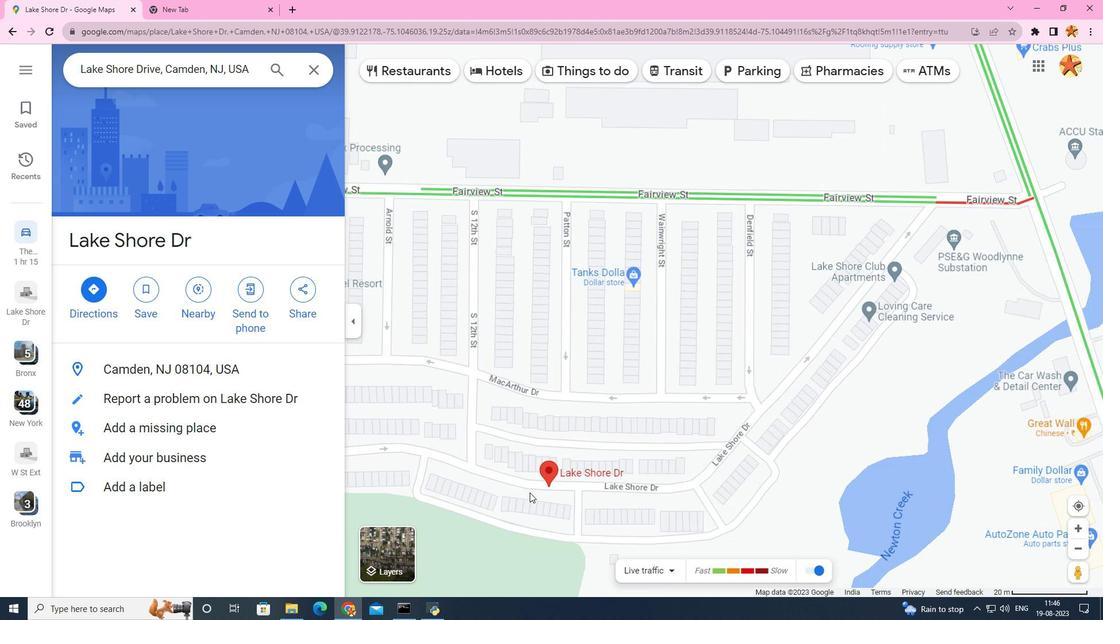 
Action: Mouse moved to (530, 492)
Screenshot: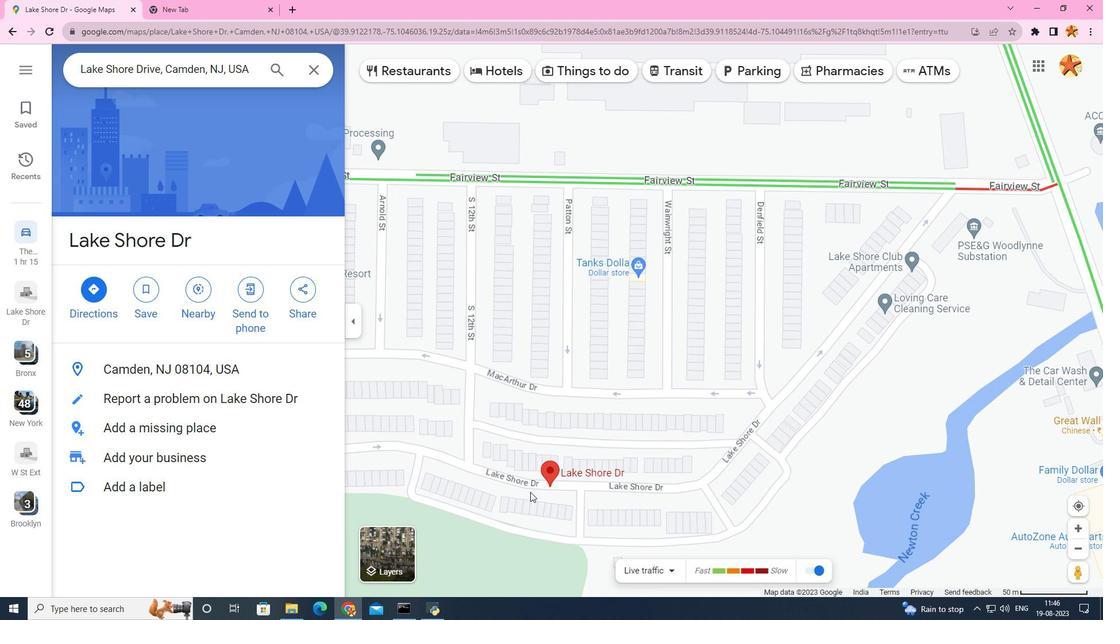 
Action: Mouse scrolled (530, 493) with delta (0, 0)
Screenshot: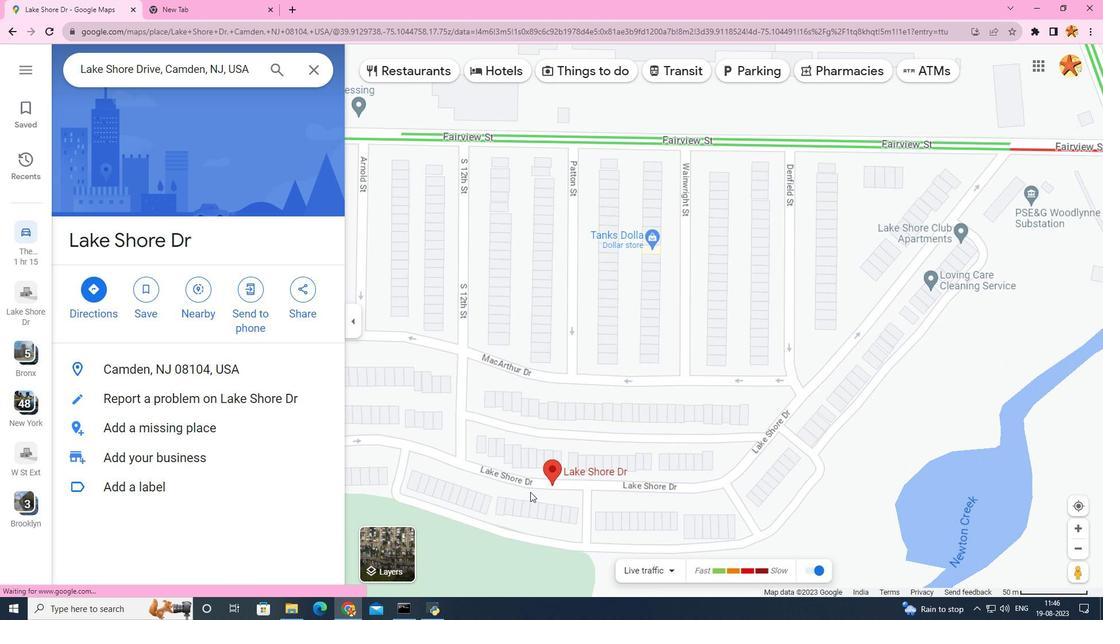 
Action: Mouse scrolled (530, 493) with delta (0, 0)
Screenshot: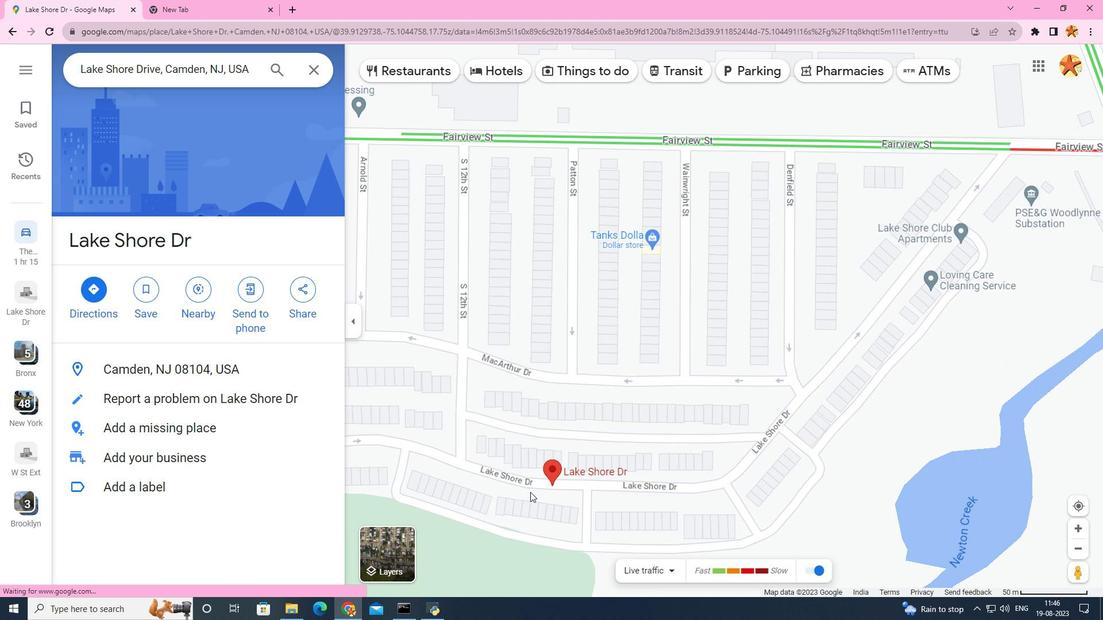 
Action: Mouse scrolled (530, 493) with delta (0, 0)
Screenshot: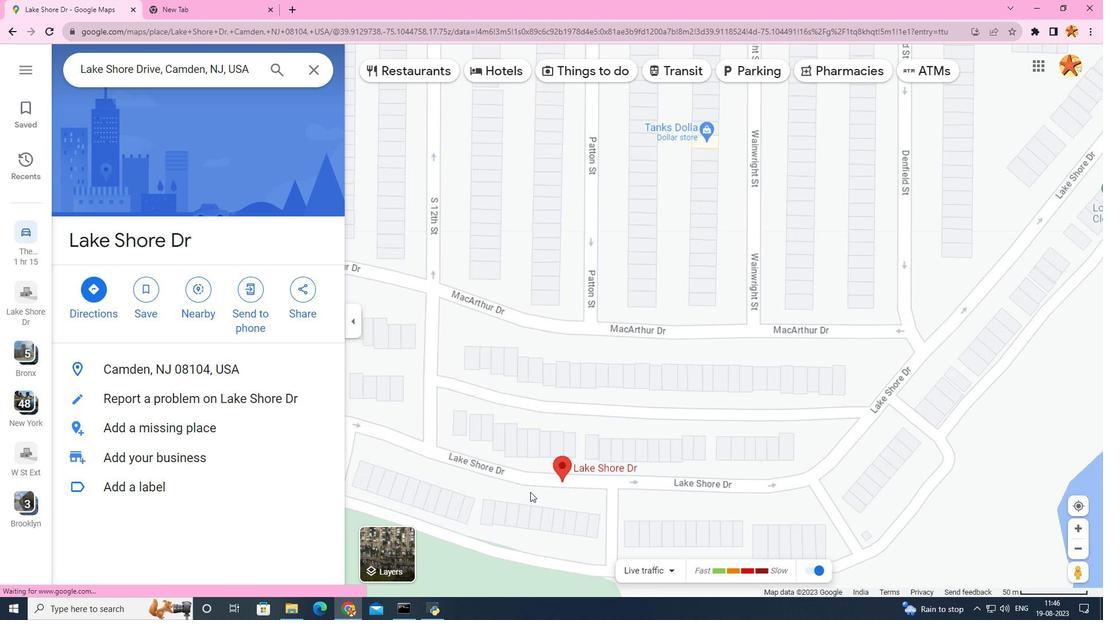 
Action: Mouse scrolled (530, 493) with delta (0, 0)
Screenshot: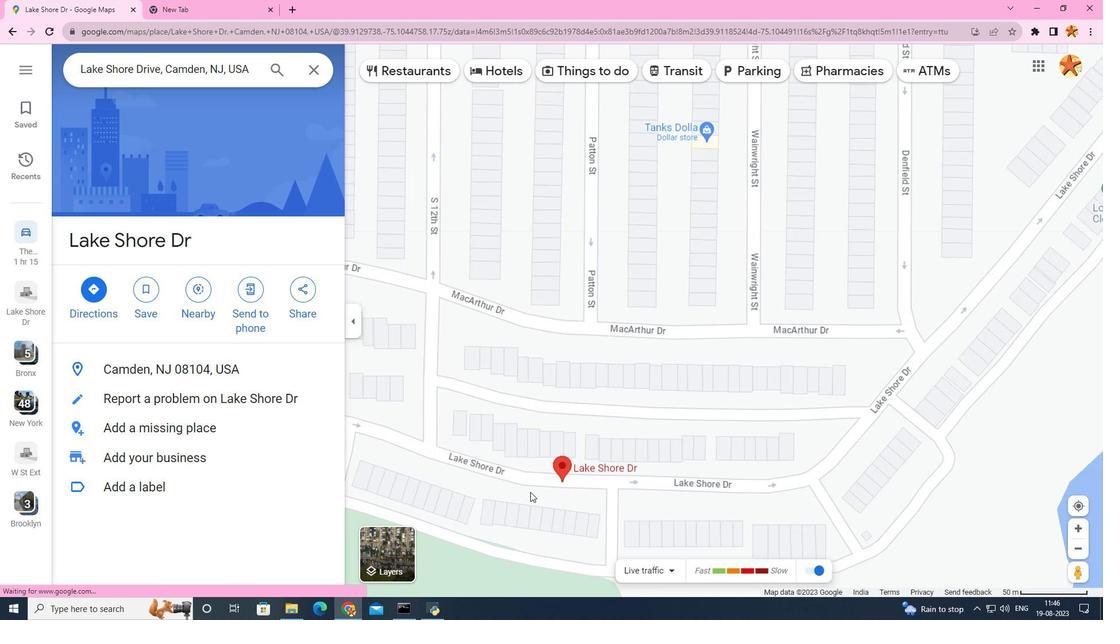 
Action: Mouse scrolled (530, 493) with delta (0, 0)
Screenshot: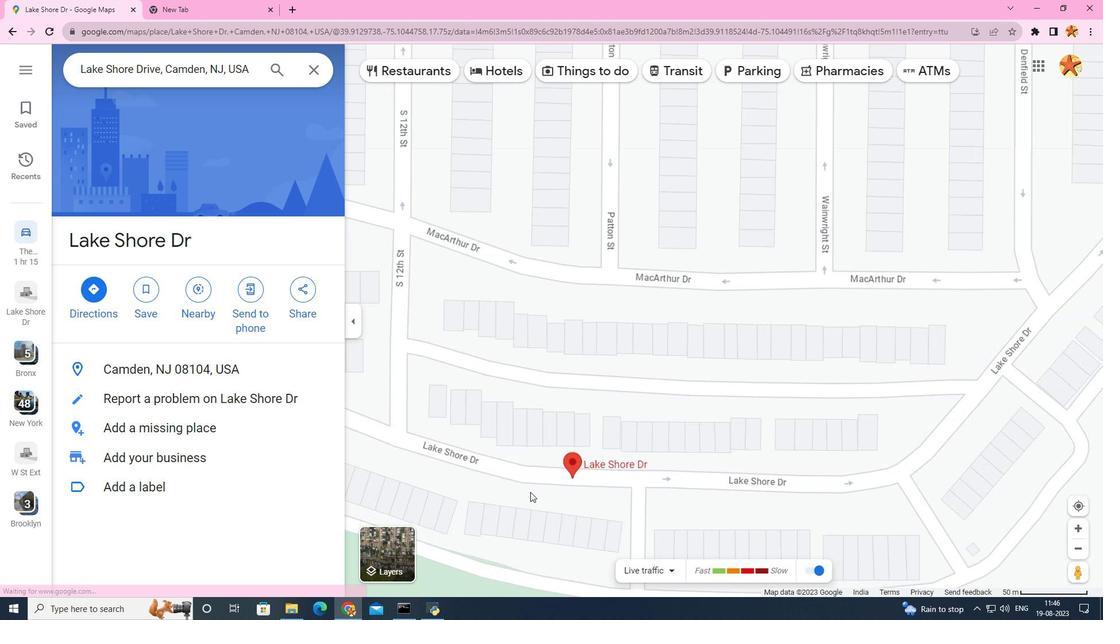 
Action: Mouse scrolled (530, 491) with delta (0, 0)
Screenshot: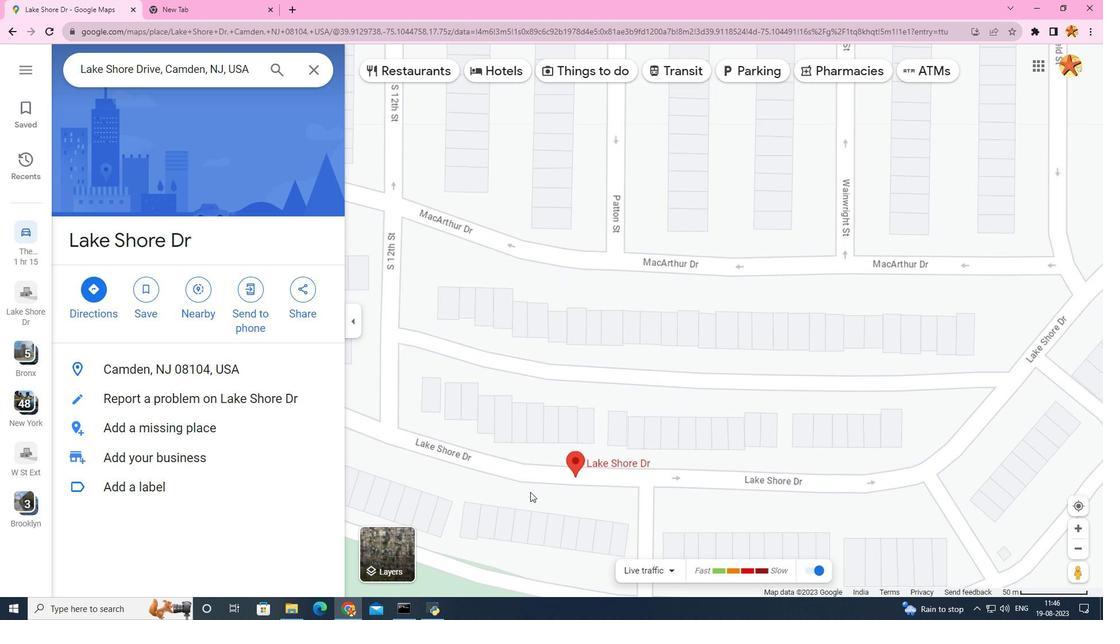 
Action: Mouse scrolled (530, 493) with delta (0, 0)
Screenshot: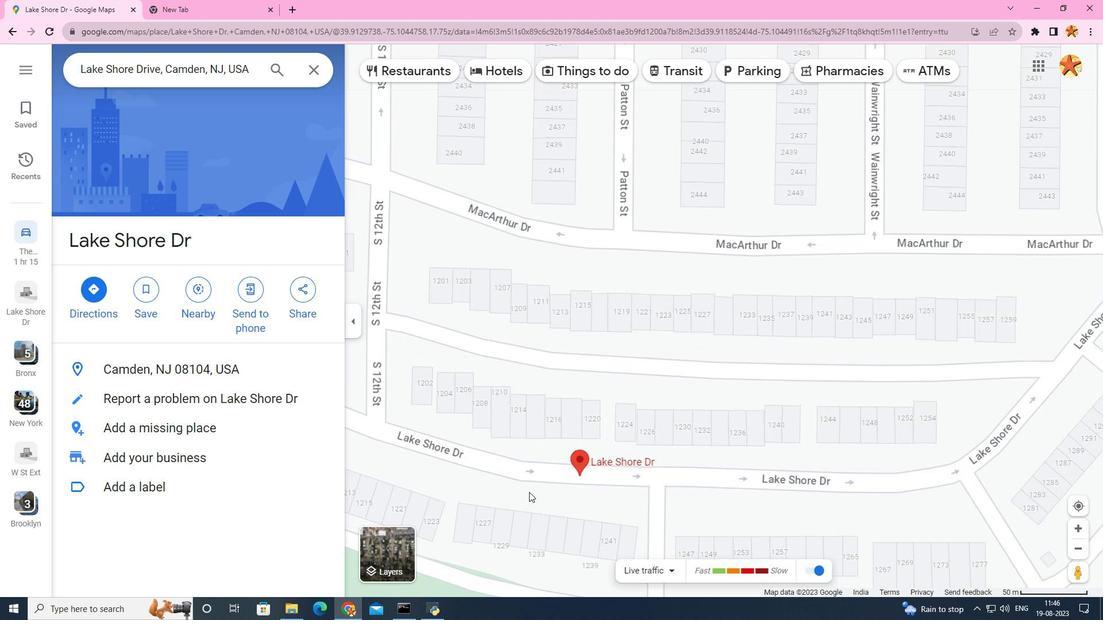 
Action: Mouse scrolled (530, 493) with delta (0, 0)
Screenshot: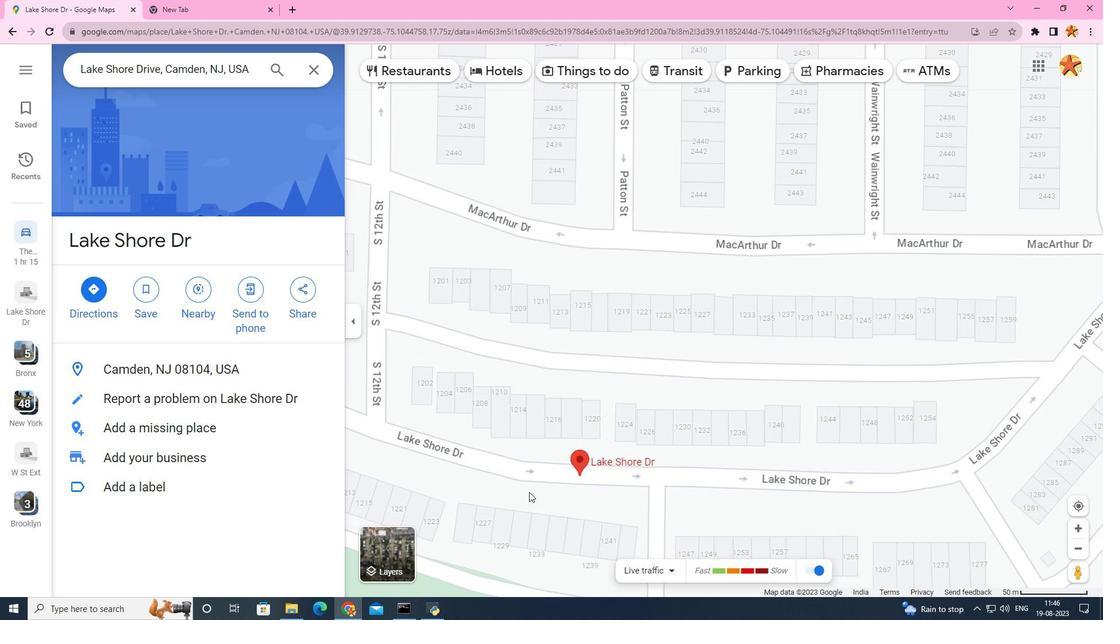 
Action: Mouse moved to (529, 492)
Screenshot: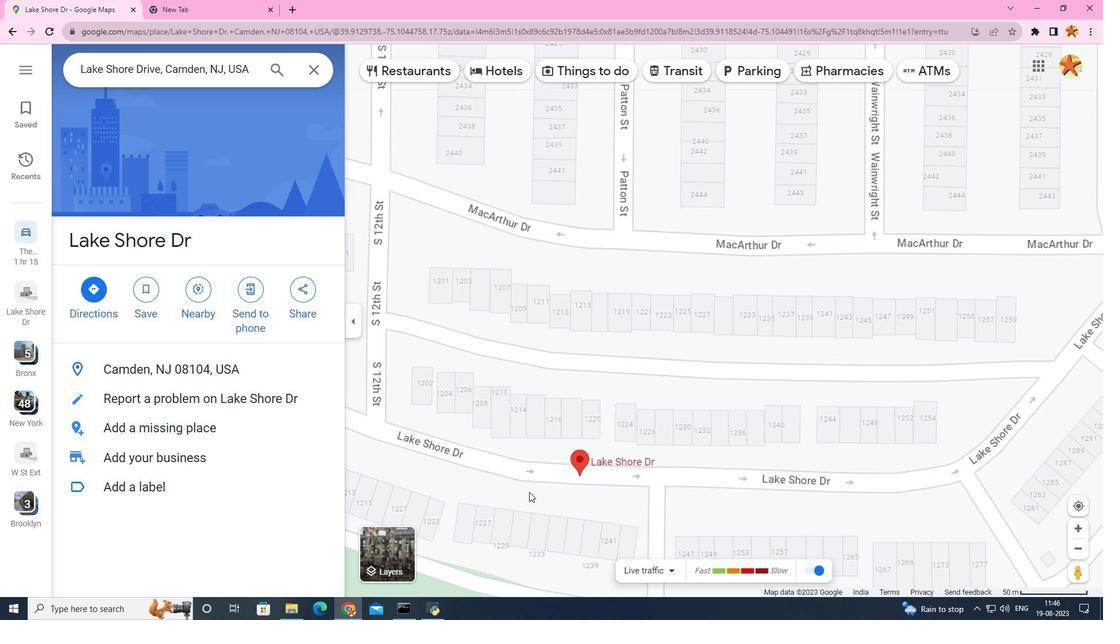 
Action: Mouse scrolled (529, 493) with delta (0, 0)
Screenshot: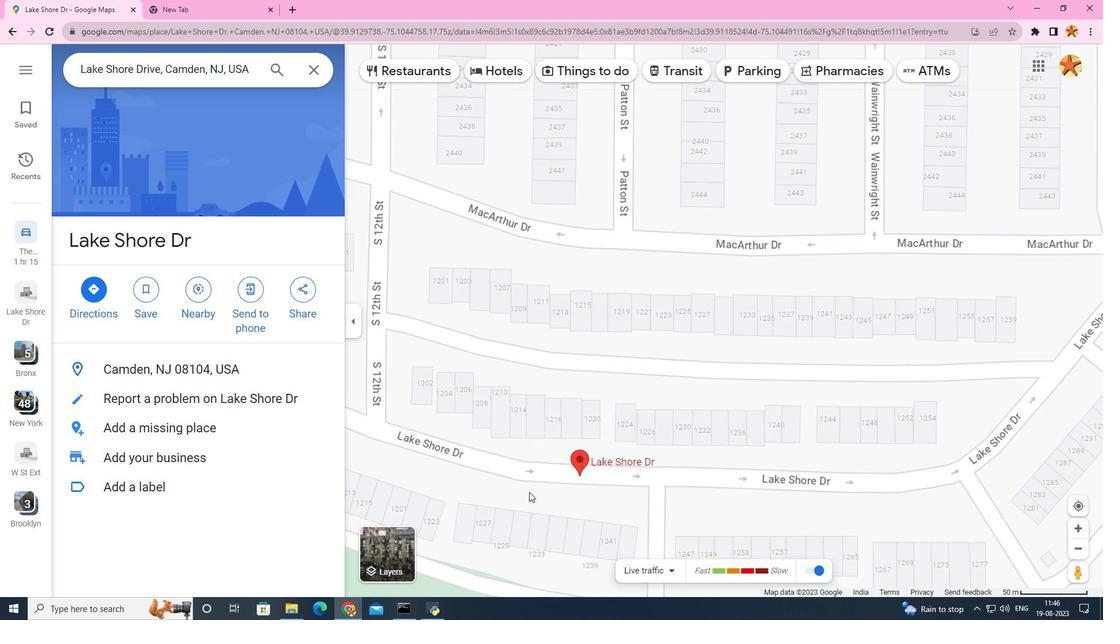
Action: Mouse moved to (529, 492)
Screenshot: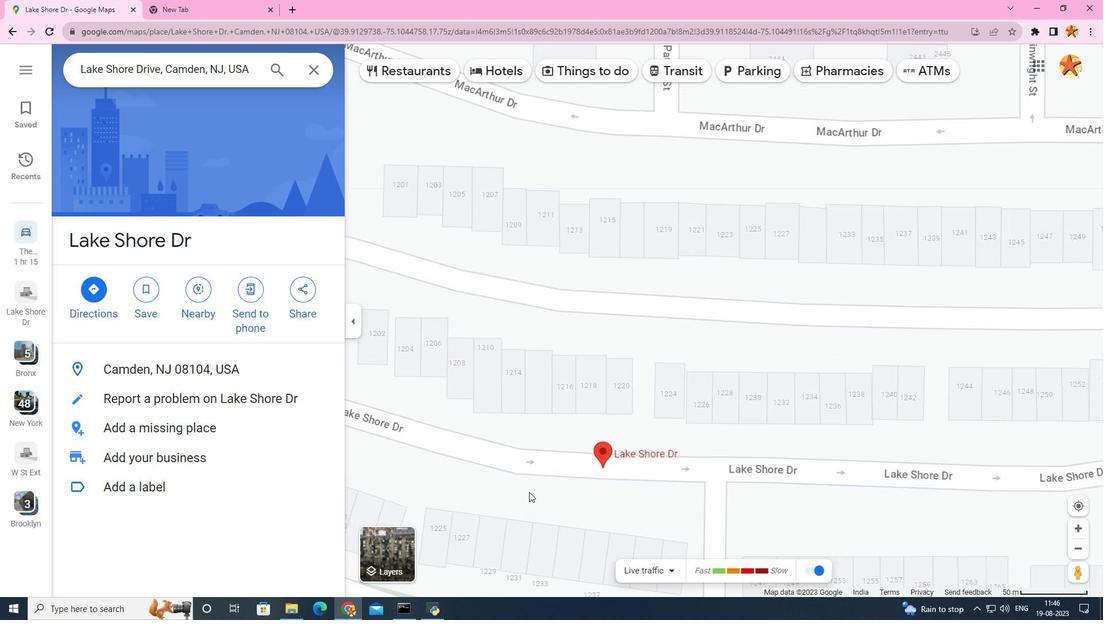 
Action: Mouse scrolled (529, 493) with delta (0, 0)
Screenshot: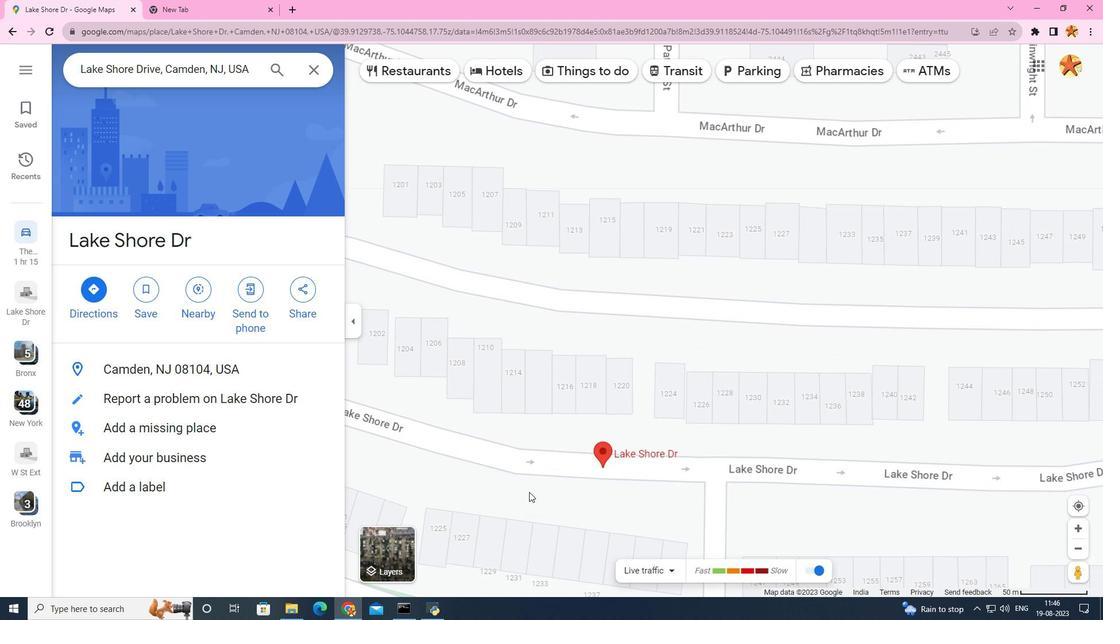 
Action: Mouse scrolled (529, 493) with delta (0, 0)
Screenshot: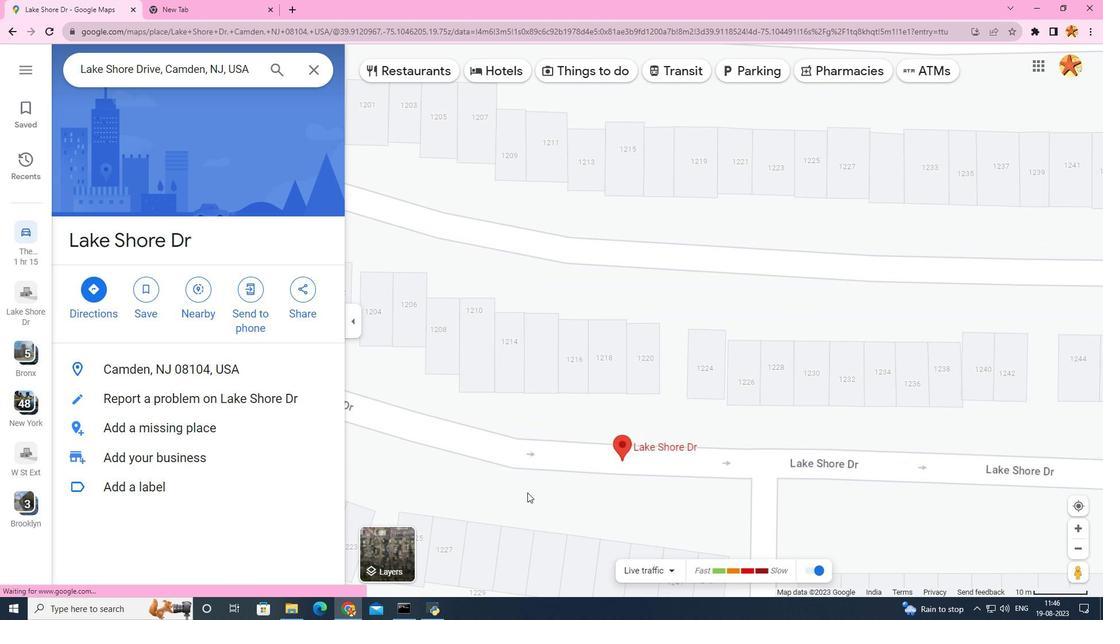 
Action: Mouse moved to (527, 493)
Screenshot: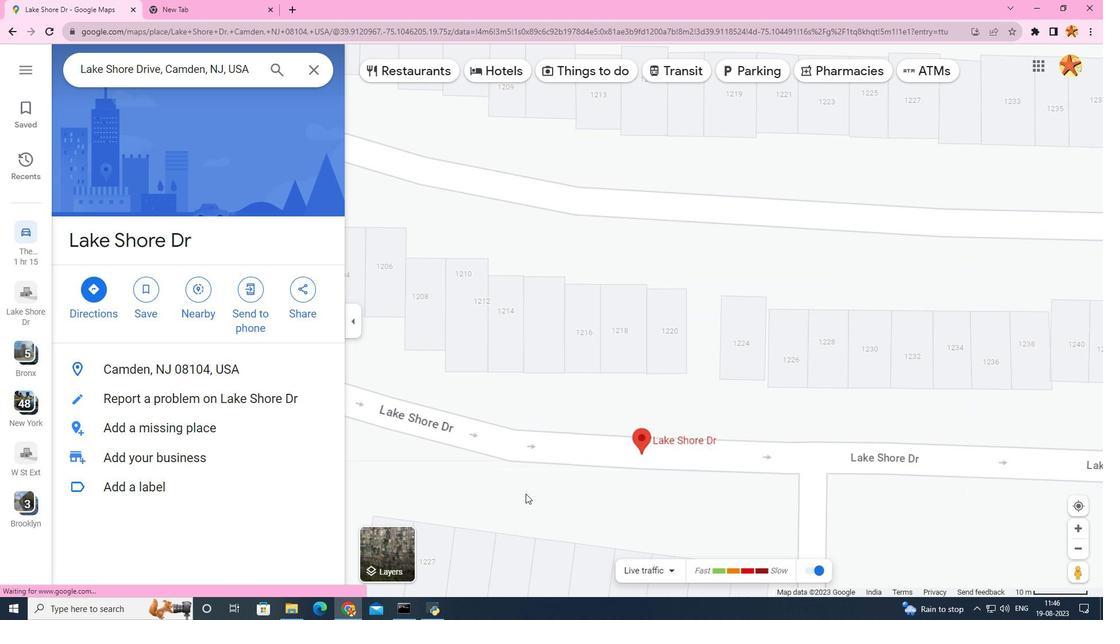 
Action: Mouse scrolled (528, 493) with delta (0, 0)
Screenshot: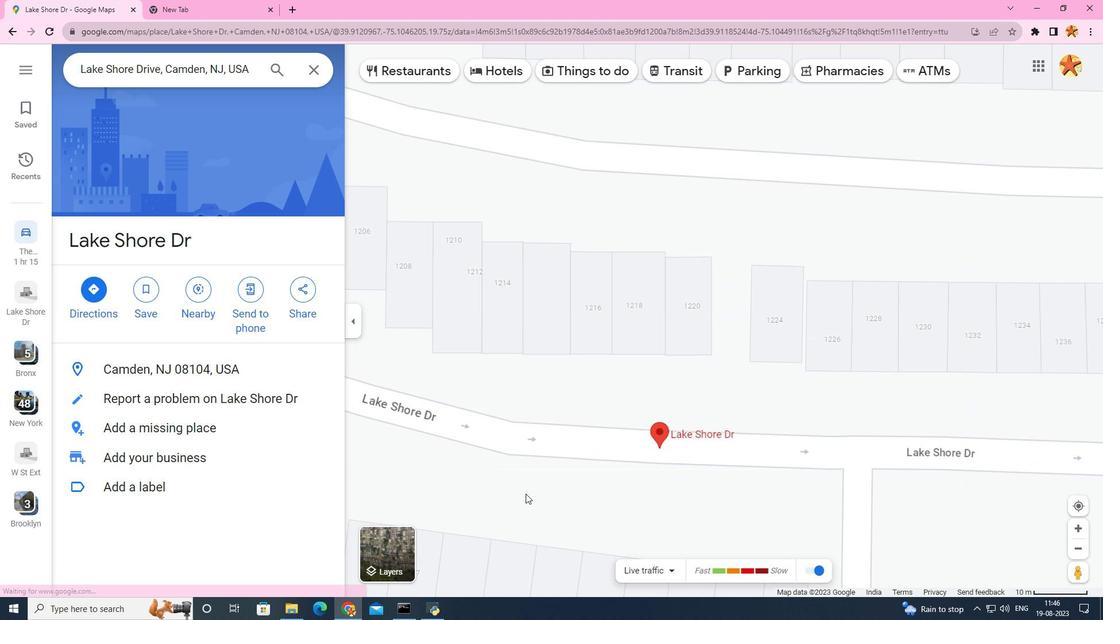 
Action: Mouse scrolled (527, 493) with delta (0, 0)
Screenshot: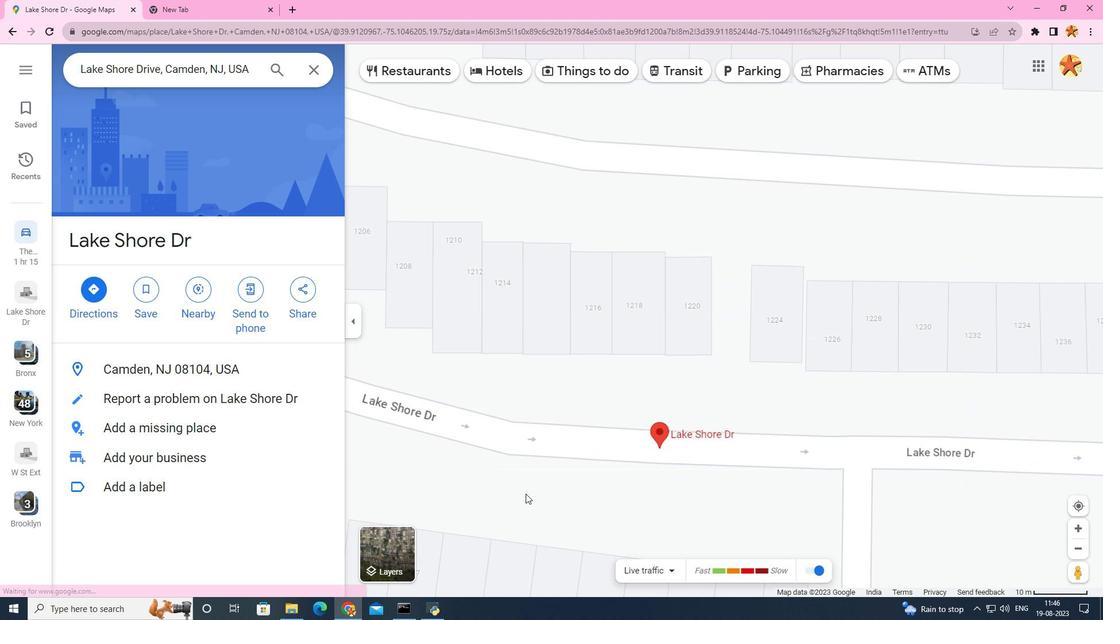 
Action: Mouse moved to (525, 494)
Screenshot: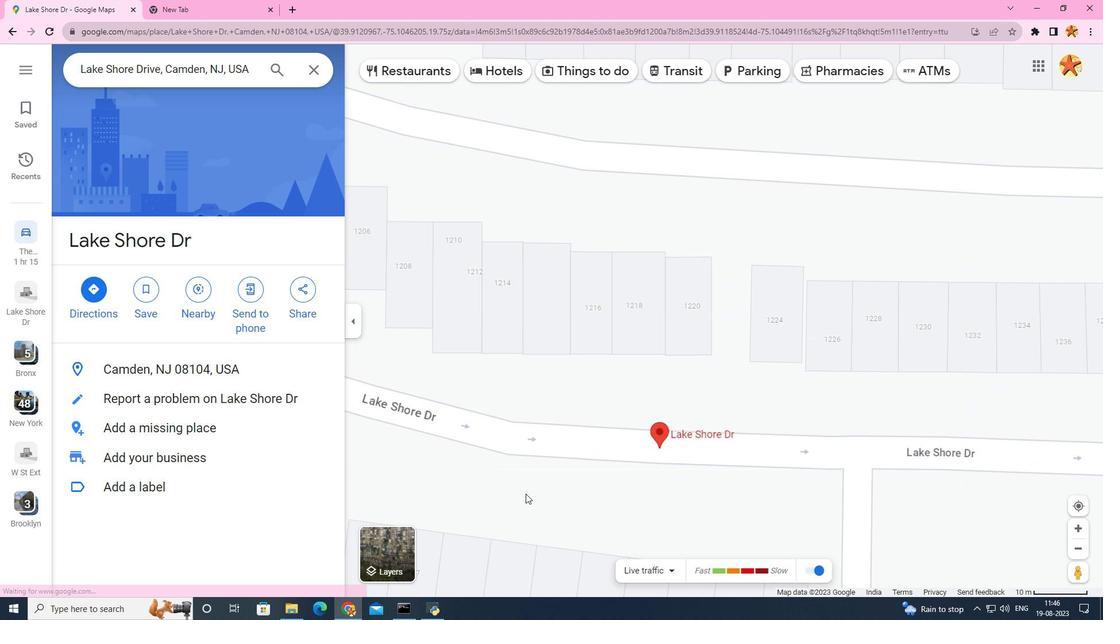 
Action: Mouse scrolled (525, 494) with delta (0, 0)
Screenshot: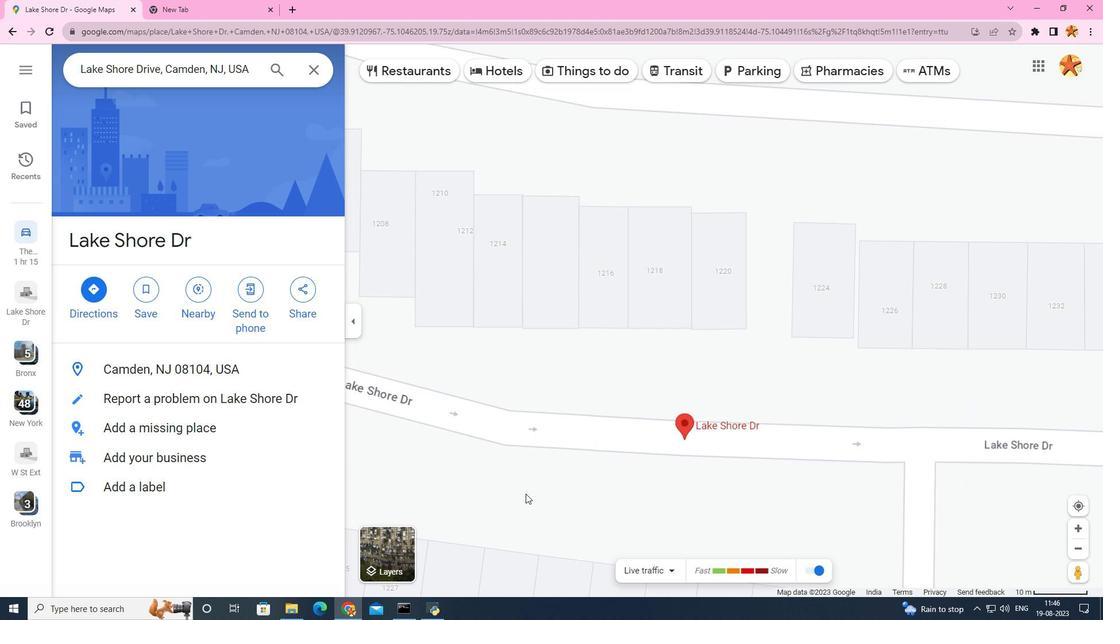 
Action: Mouse scrolled (525, 493) with delta (0, 0)
Screenshot: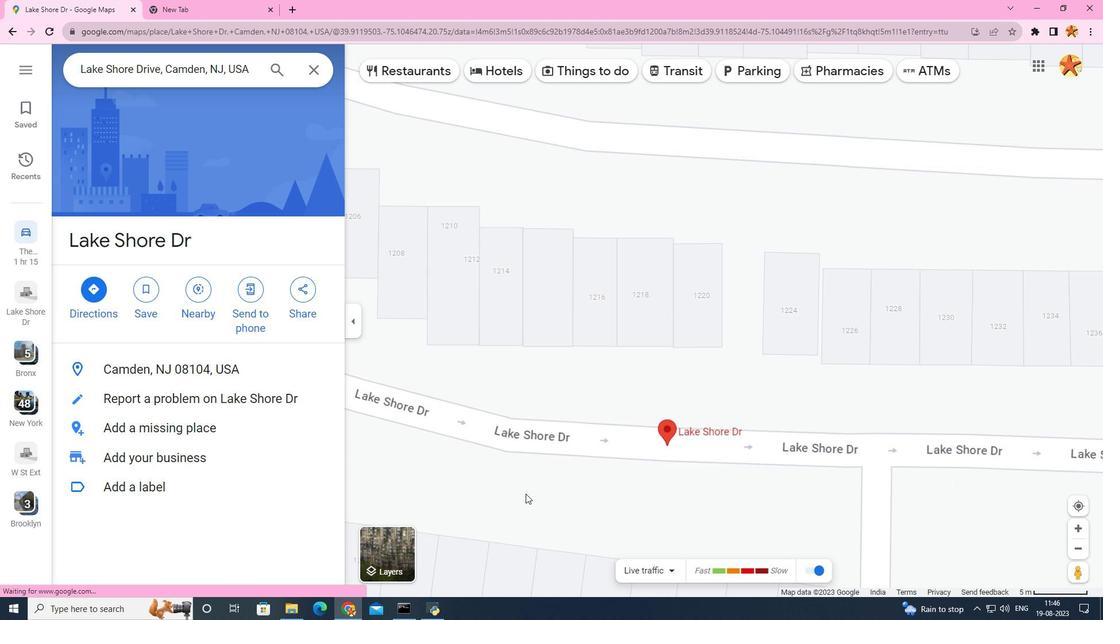 
Action: Mouse scrolled (525, 493) with delta (0, 0)
Screenshot: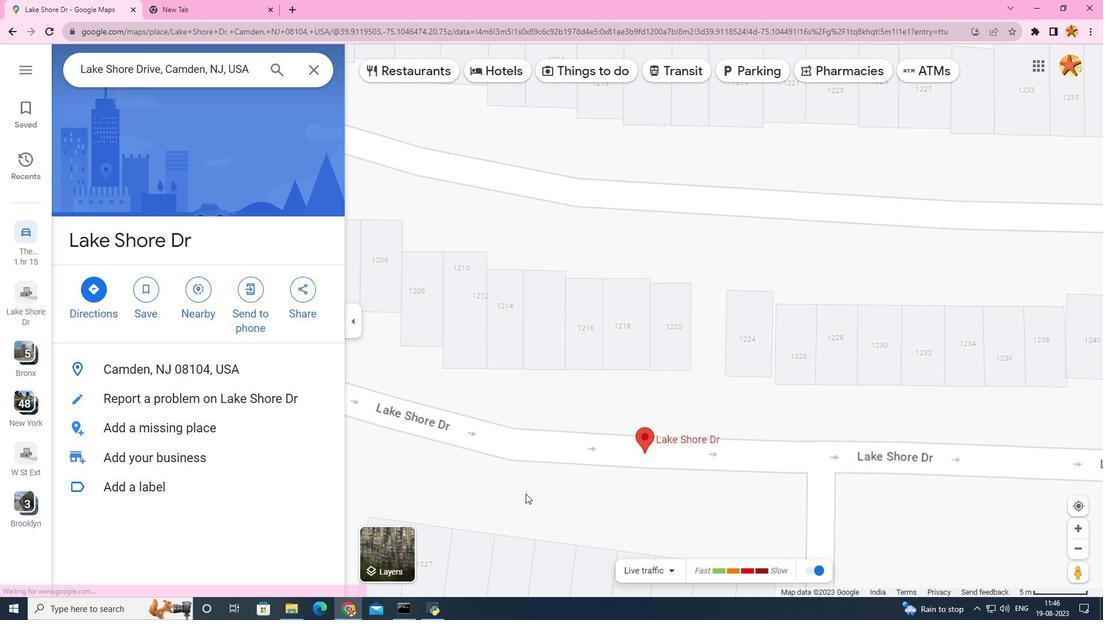
Action: Mouse scrolled (525, 493) with delta (0, 0)
Screenshot: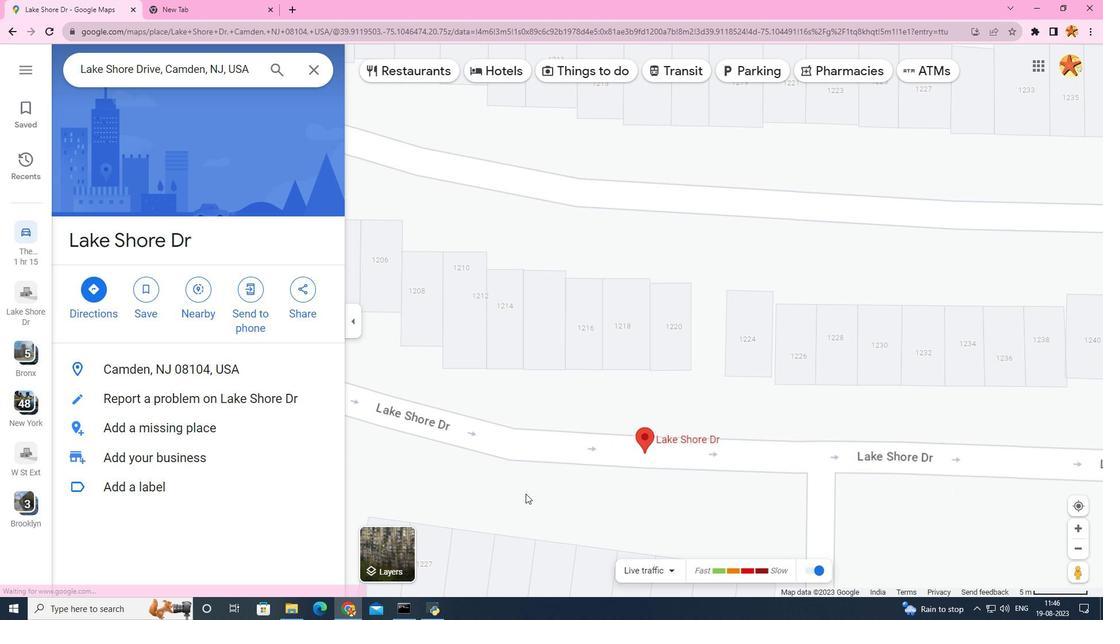 
Action: Mouse moved to (266, 428)
Screenshot: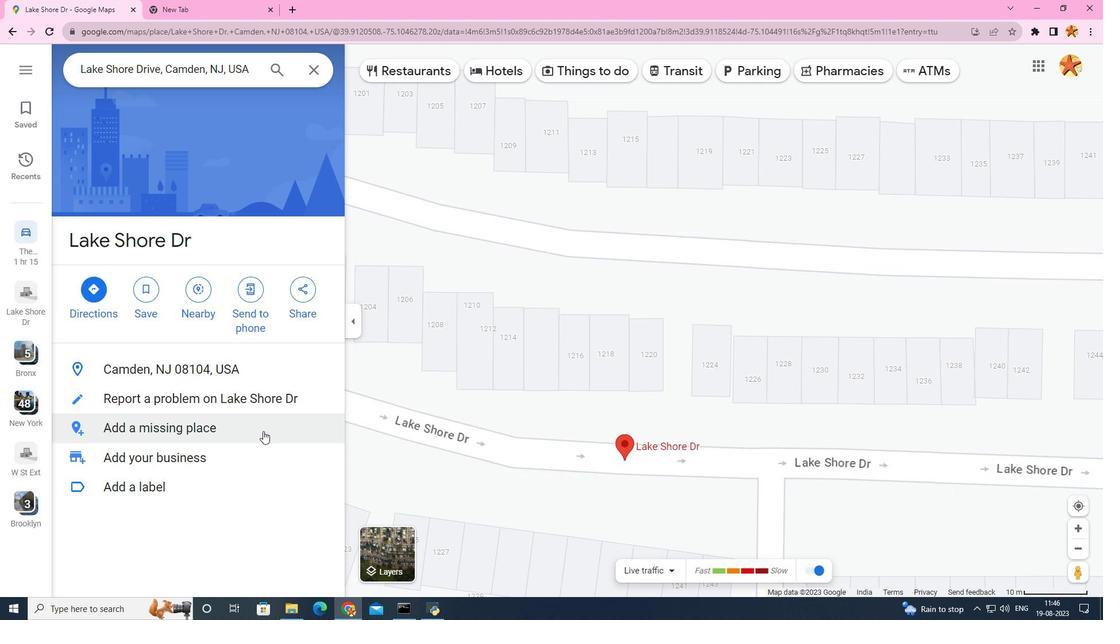 
Action: Mouse scrolled (266, 427) with delta (0, 0)
Screenshot: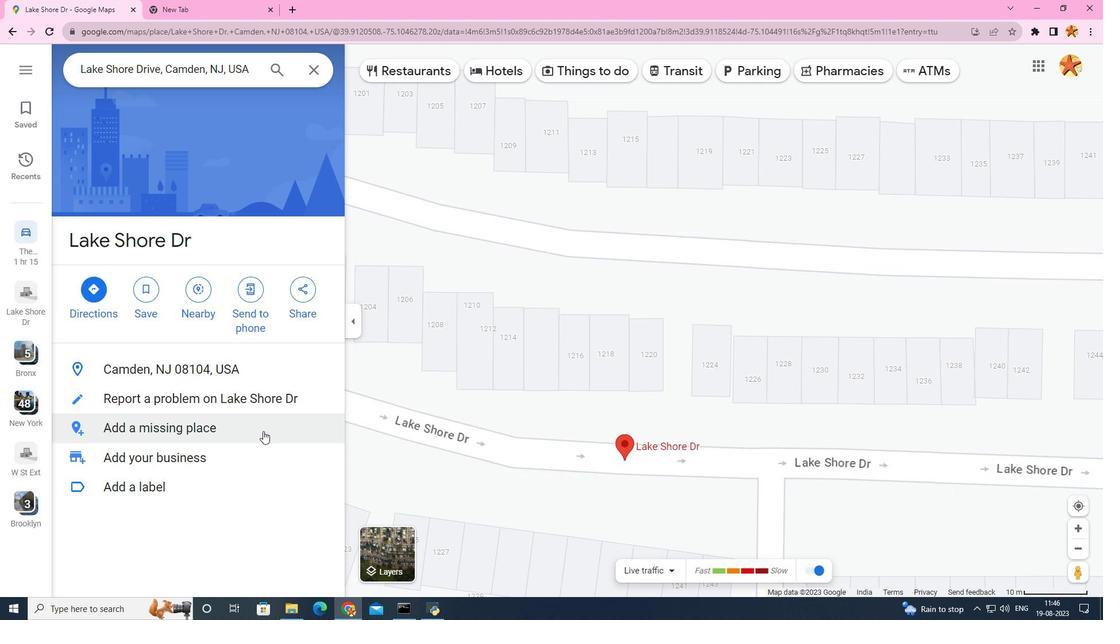 
Action: Mouse moved to (266, 428)
Screenshot: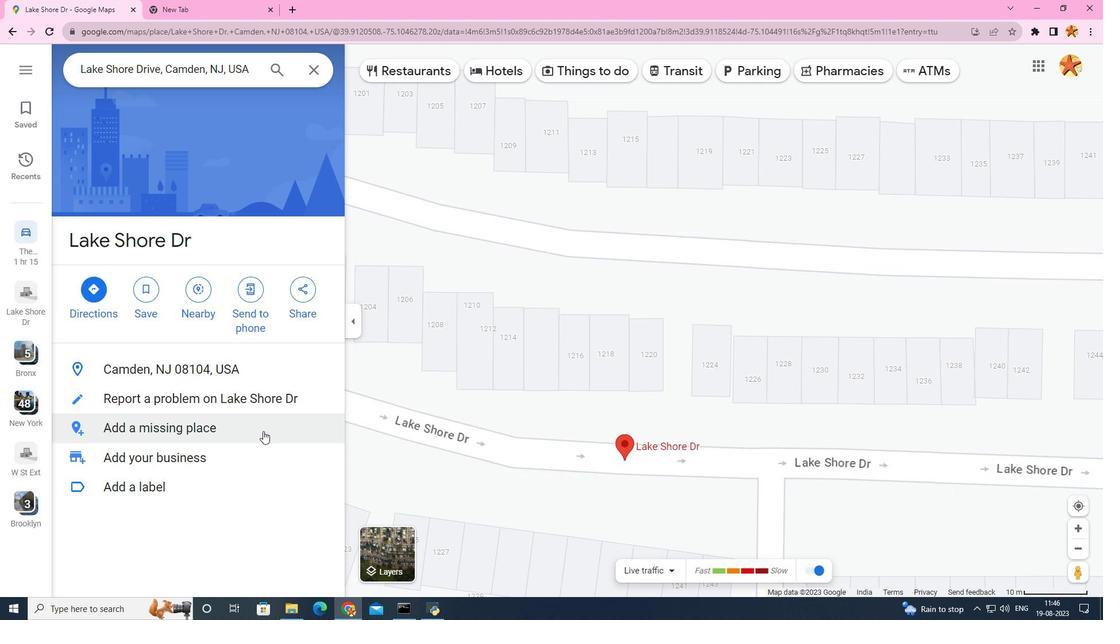 
Action: Mouse scrolled (266, 428) with delta (0, 0)
Screenshot: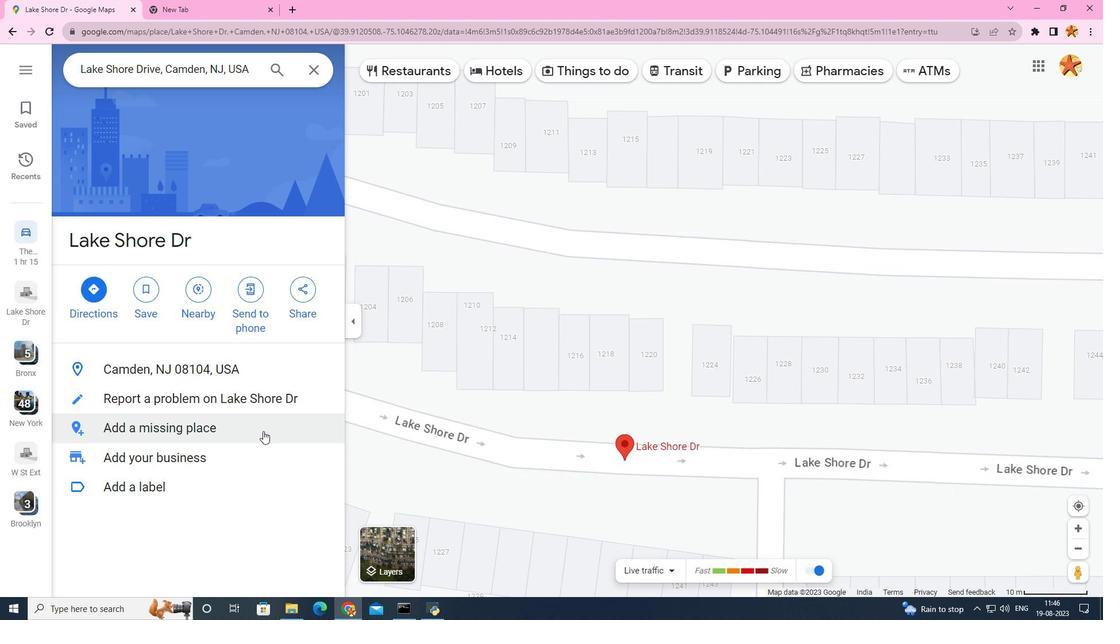 
Action: Mouse moved to (264, 429)
Screenshot: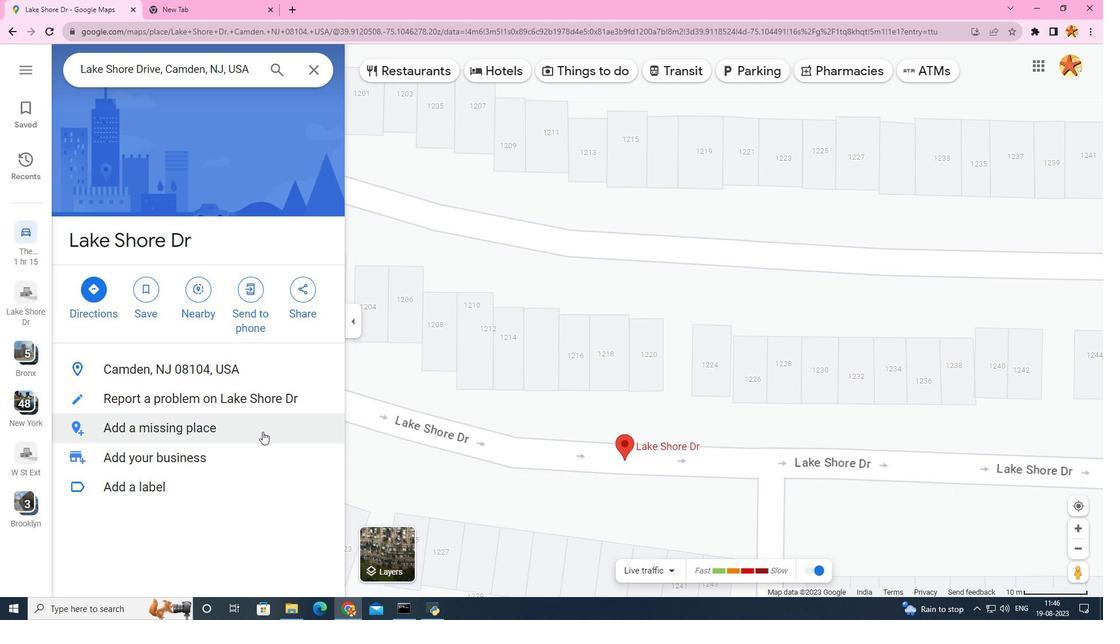 
Action: Mouse scrolled (264, 429) with delta (0, 0)
Screenshot: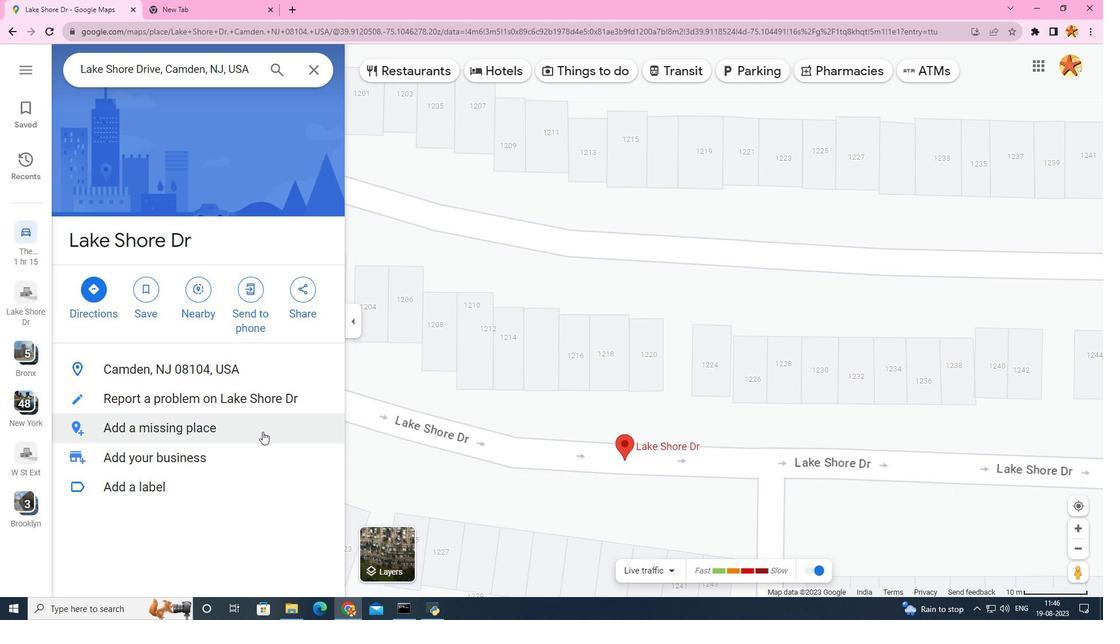 
Action: Mouse moved to (263, 430)
Screenshot: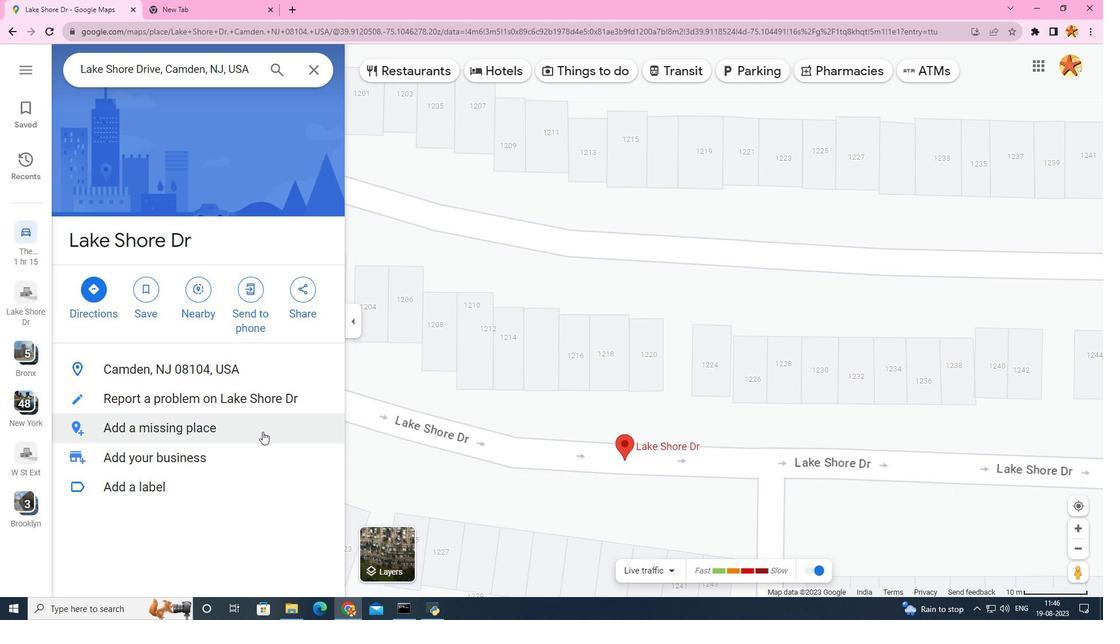 
Action: Mouse scrolled (263, 429) with delta (0, 0)
Screenshot: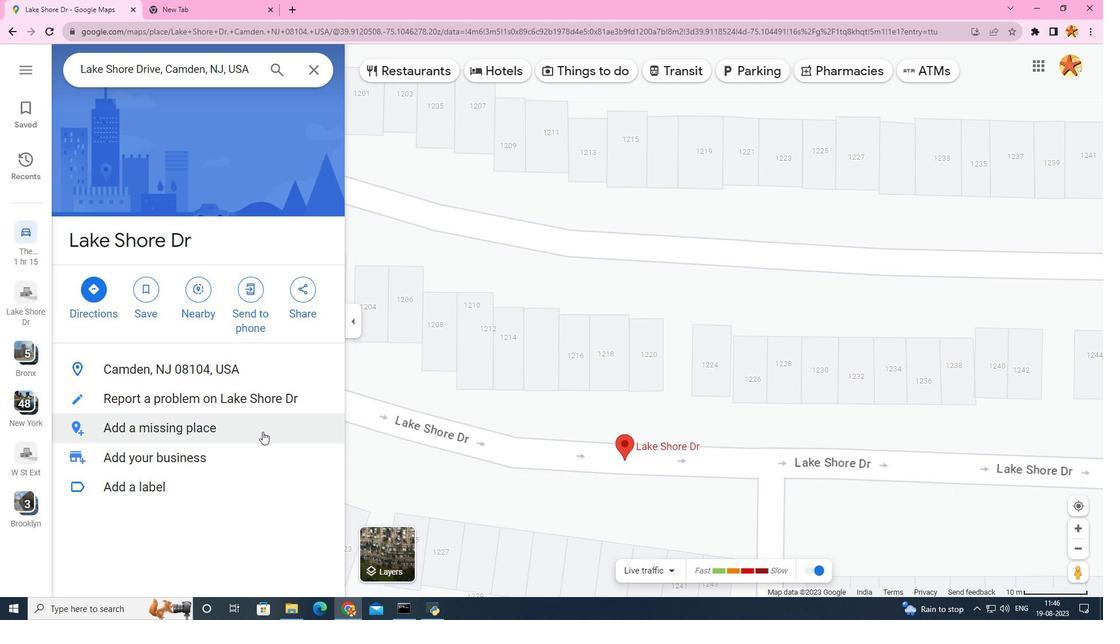 
Action: Mouse moved to (263, 431)
Screenshot: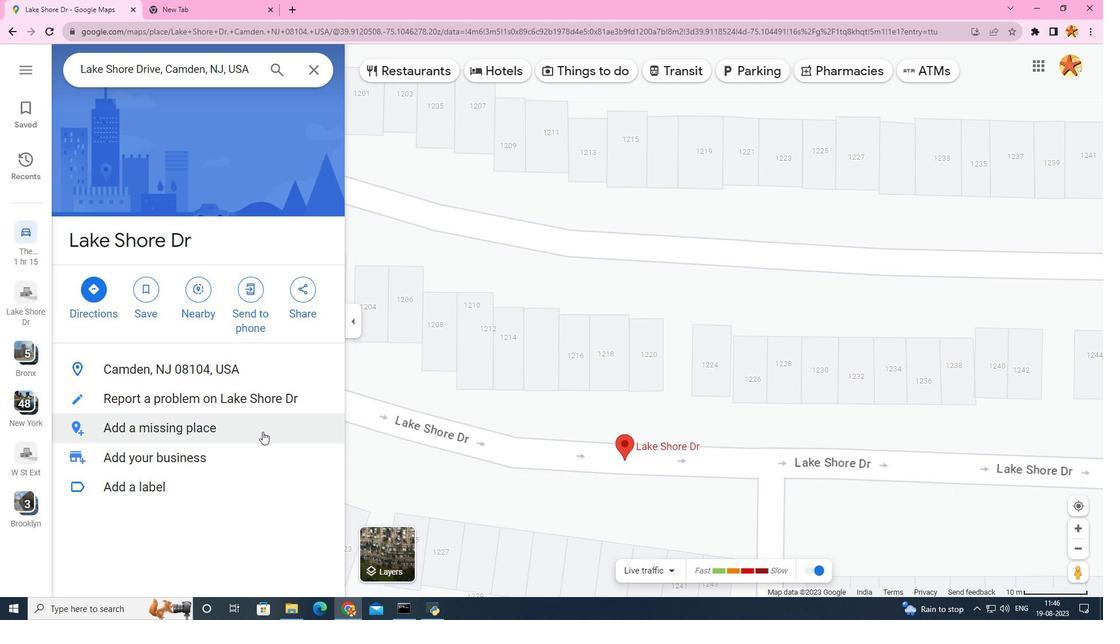
Action: Mouse scrolled (263, 431) with delta (0, 0)
Screenshot: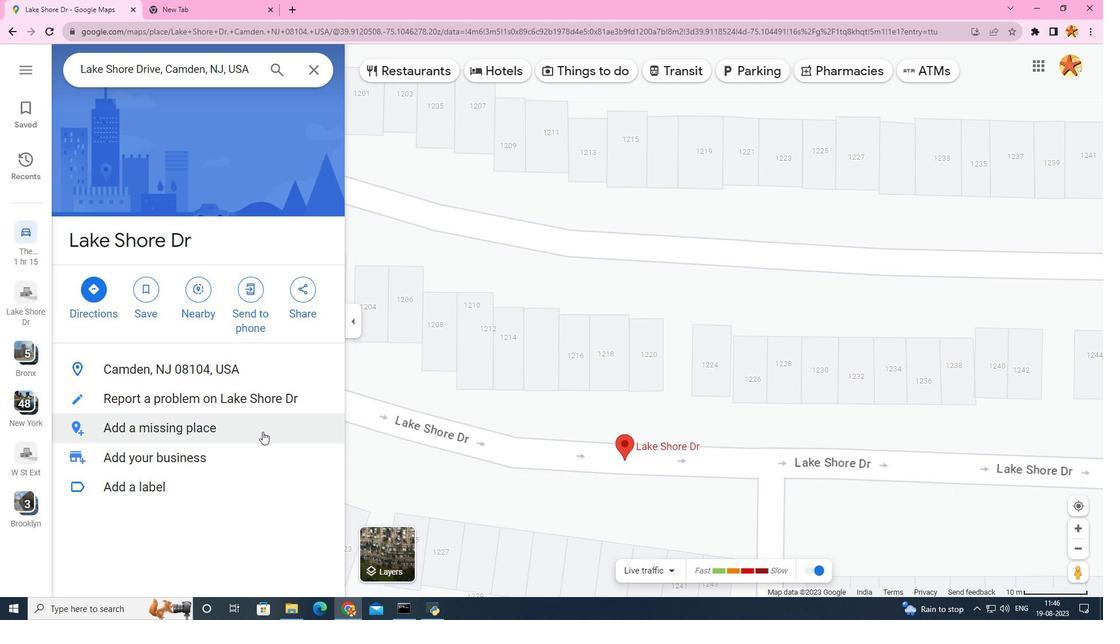 
Action: Mouse moved to (270, 182)
Screenshot: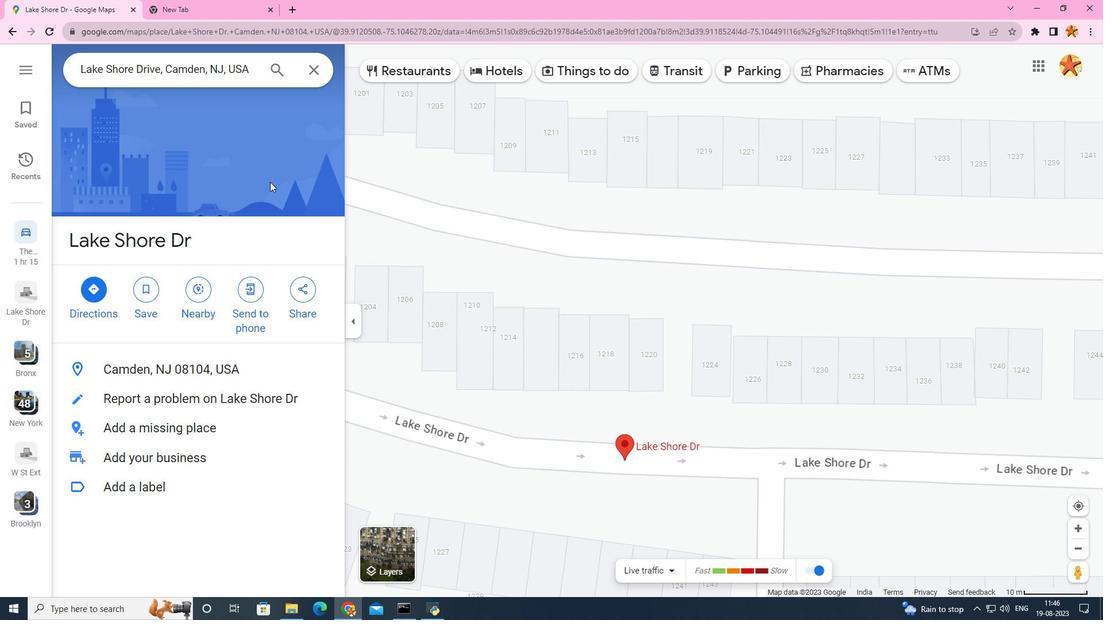 
